 Task: Format the spreadsheet to highlight values less than 5 in black and values less than 10 in light green. Change the font to 'Caladea' and increase the font size to 26.
Action: Mouse moved to (24, 123)
Screenshot: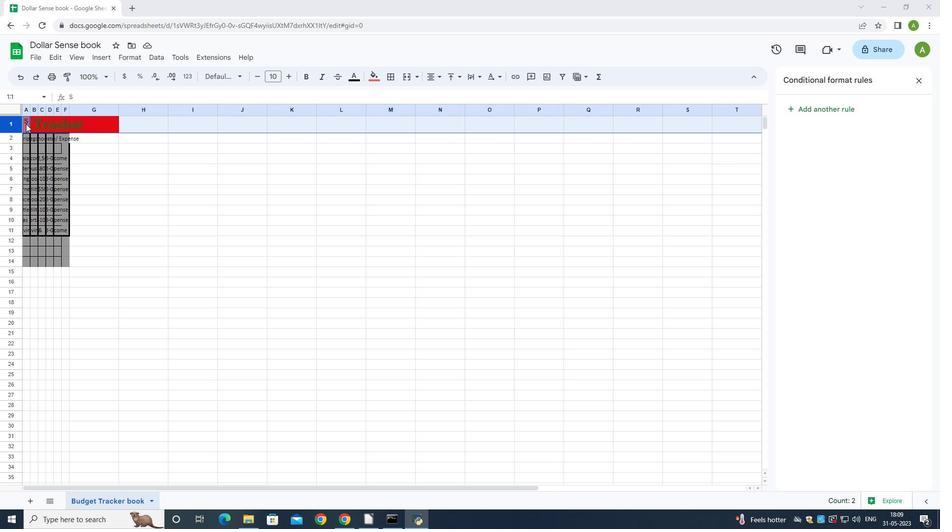 
Action: Mouse pressed left at (24, 123)
Screenshot: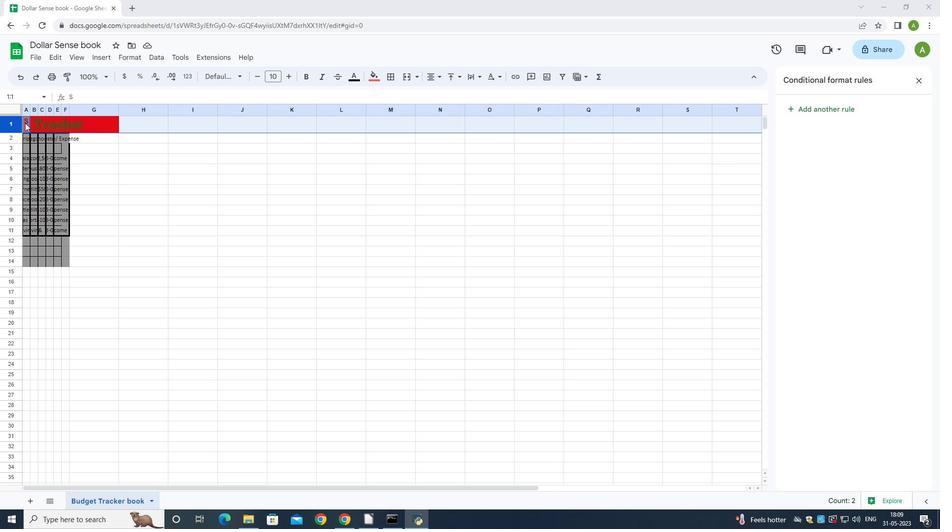
Action: Mouse moved to (25, 125)
Screenshot: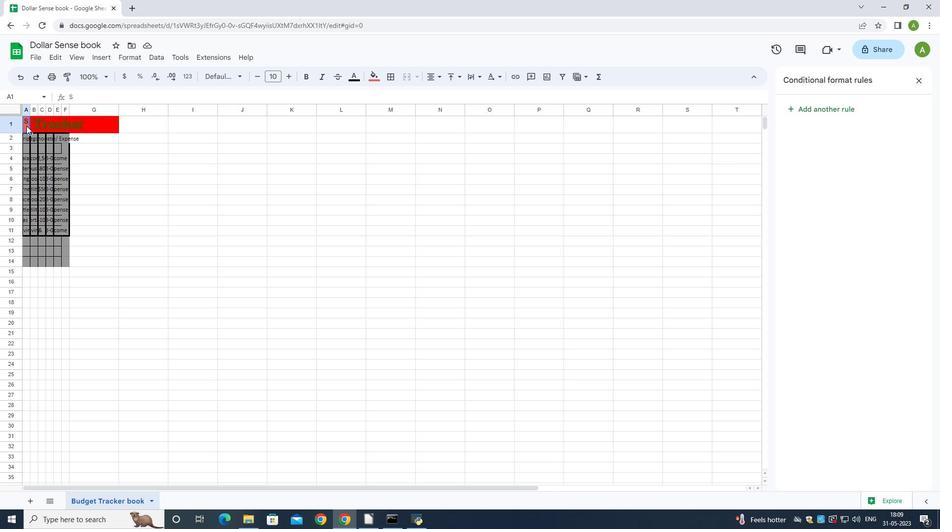 
Action: Mouse pressed left at (25, 125)
Screenshot: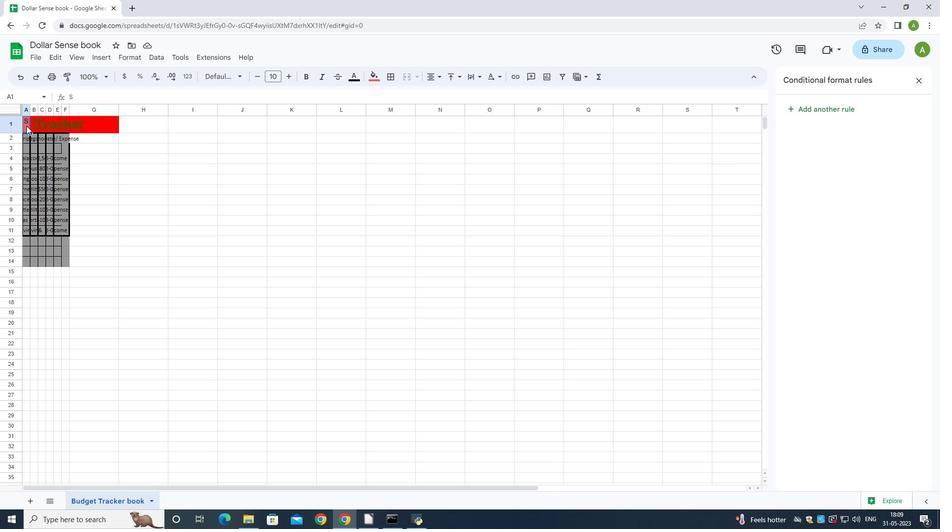 
Action: Mouse moved to (242, 79)
Screenshot: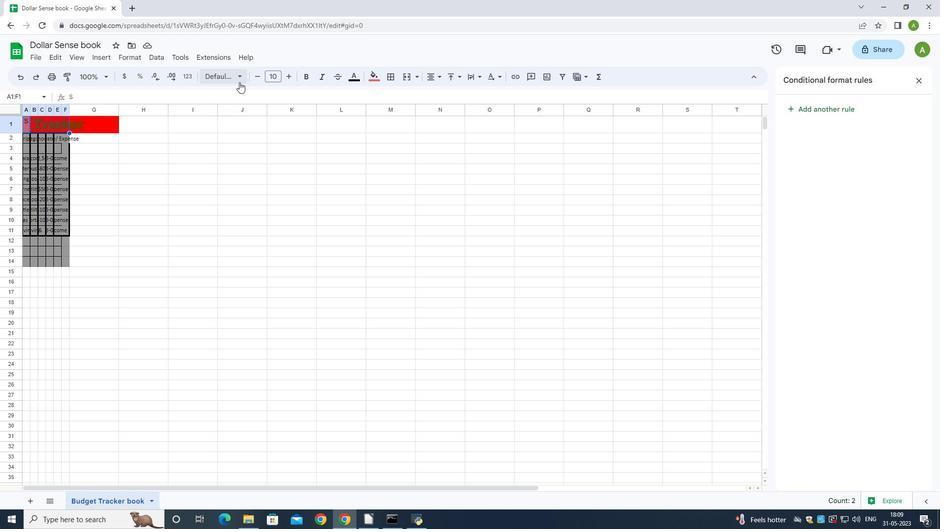 
Action: Mouse pressed left at (242, 79)
Screenshot: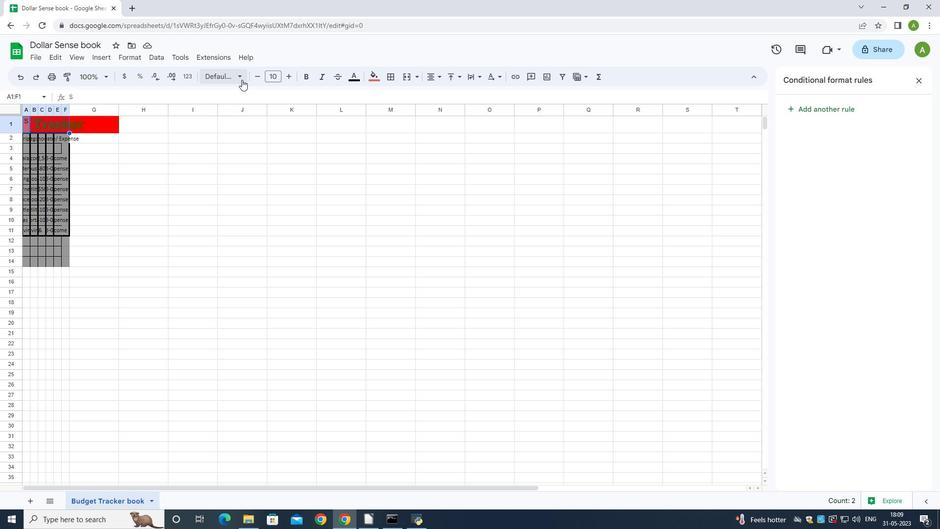 
Action: Mouse moved to (239, 451)
Screenshot: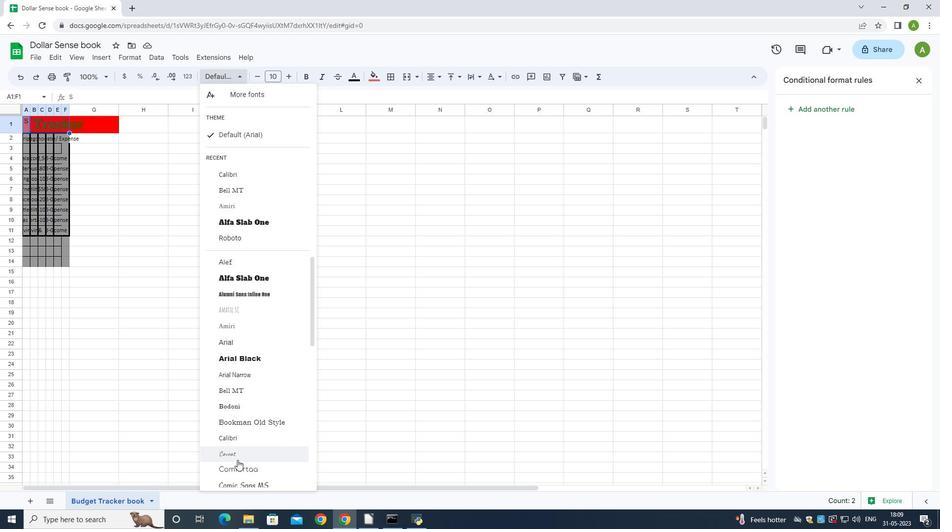 
Action: Mouse scrolled (239, 451) with delta (0, 0)
Screenshot: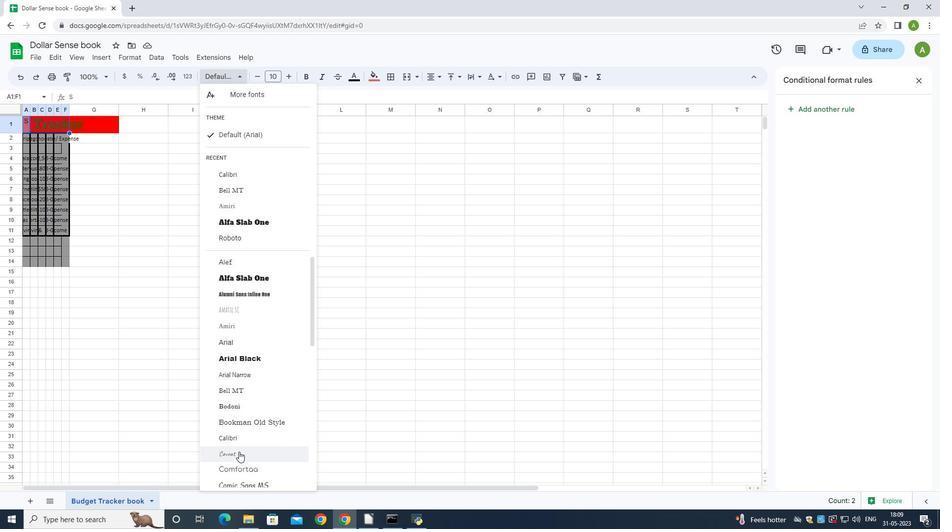
Action: Mouse moved to (238, 446)
Screenshot: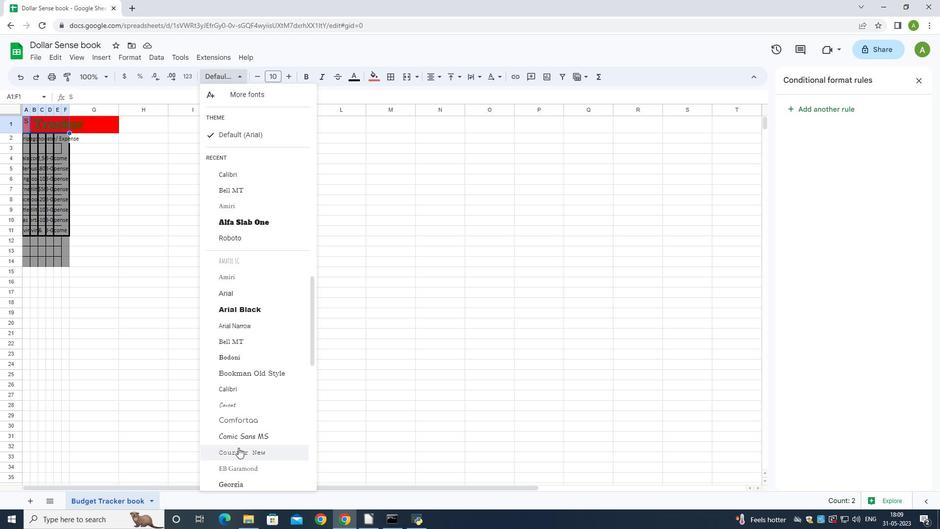 
Action: Mouse scrolled (238, 446) with delta (0, 0)
Screenshot: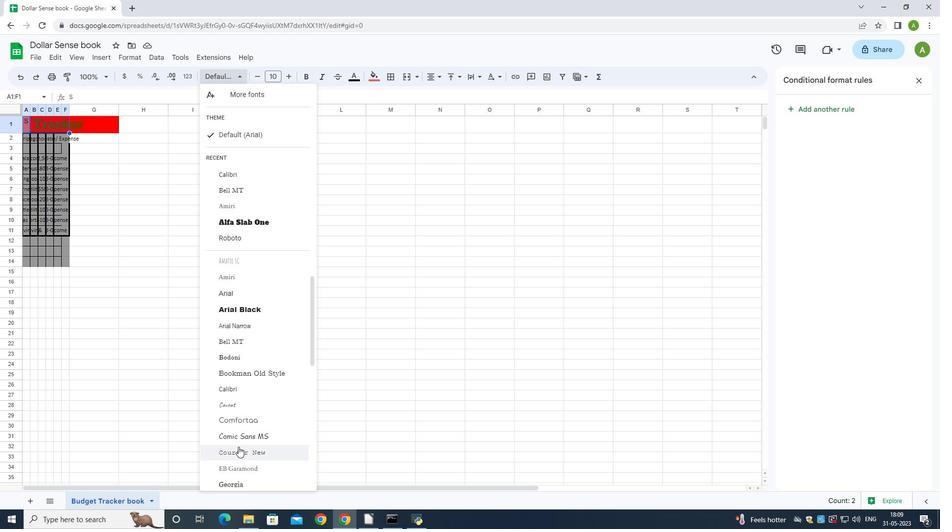 
Action: Mouse moved to (238, 446)
Screenshot: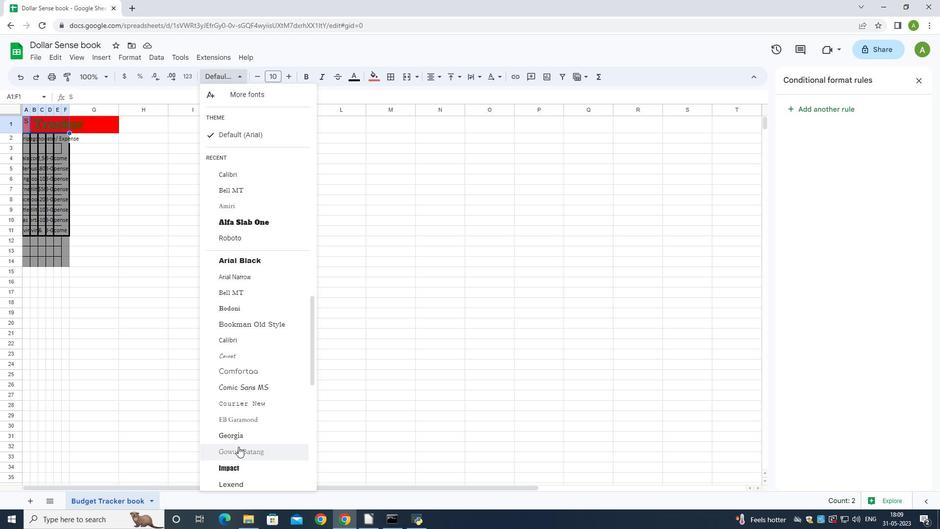 
Action: Mouse scrolled (238, 447) with delta (0, 0)
Screenshot: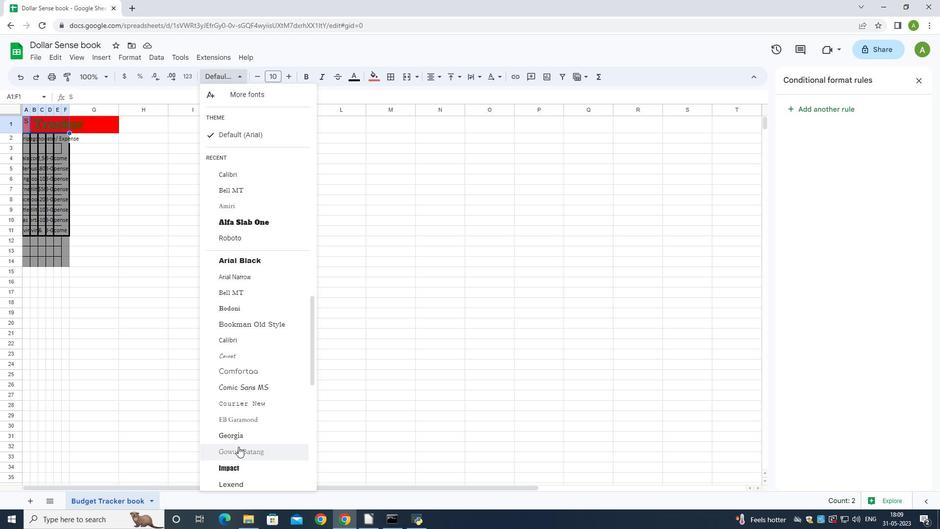
Action: Mouse scrolled (238, 447) with delta (0, 0)
Screenshot: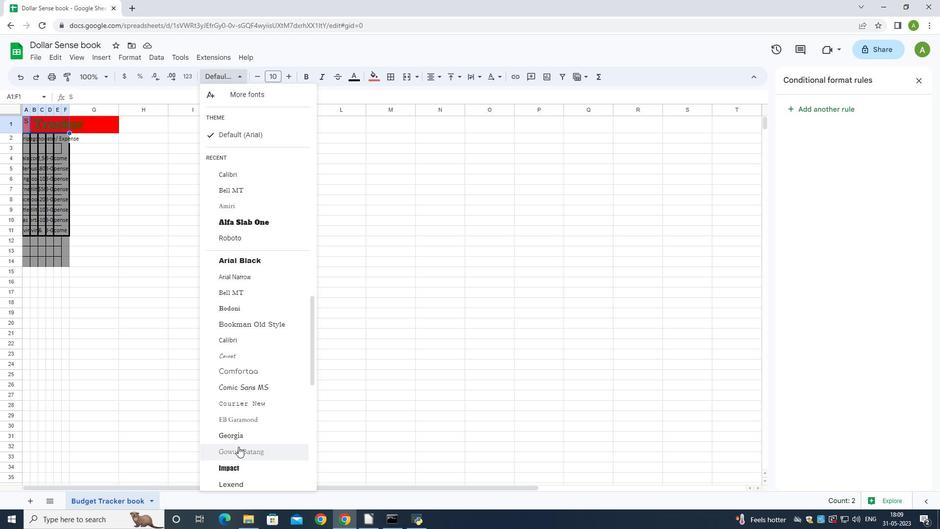 
Action: Mouse moved to (242, 429)
Screenshot: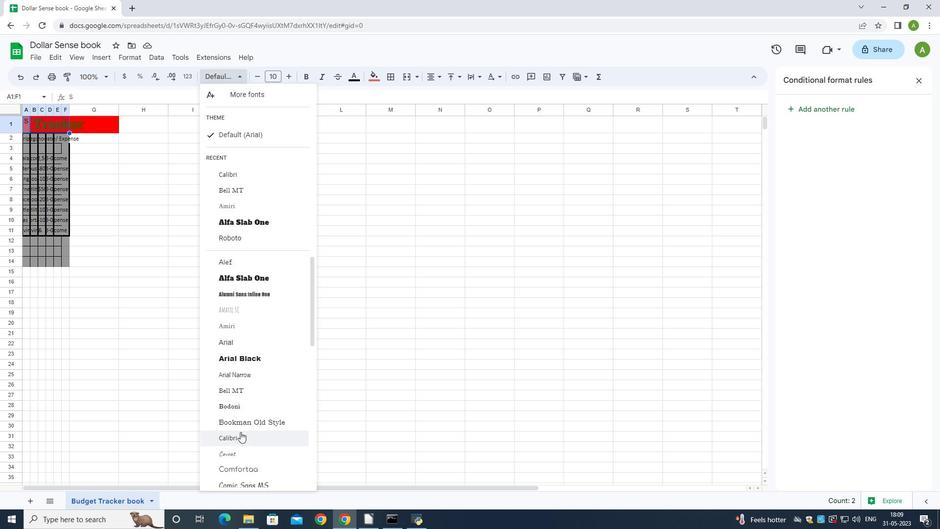 
Action: Mouse scrolled (242, 429) with delta (0, 0)
Screenshot: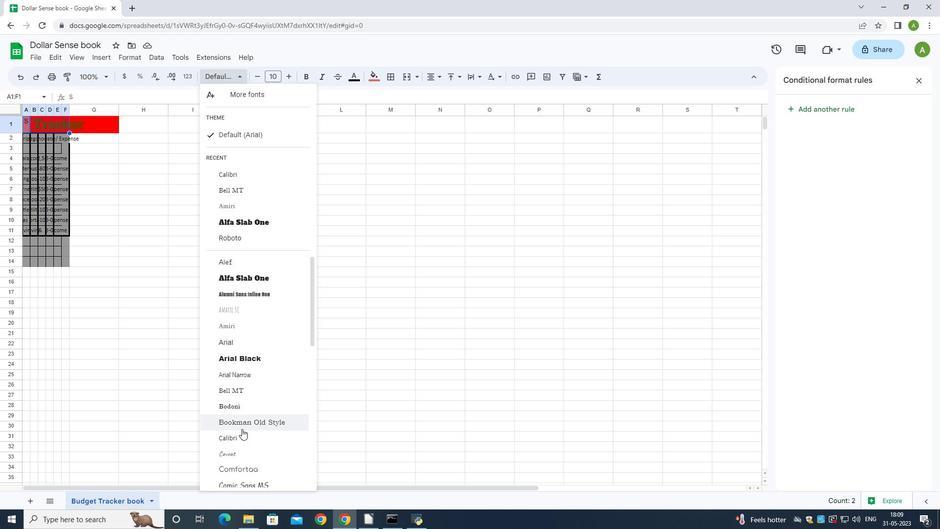 
Action: Mouse scrolled (242, 429) with delta (0, 0)
Screenshot: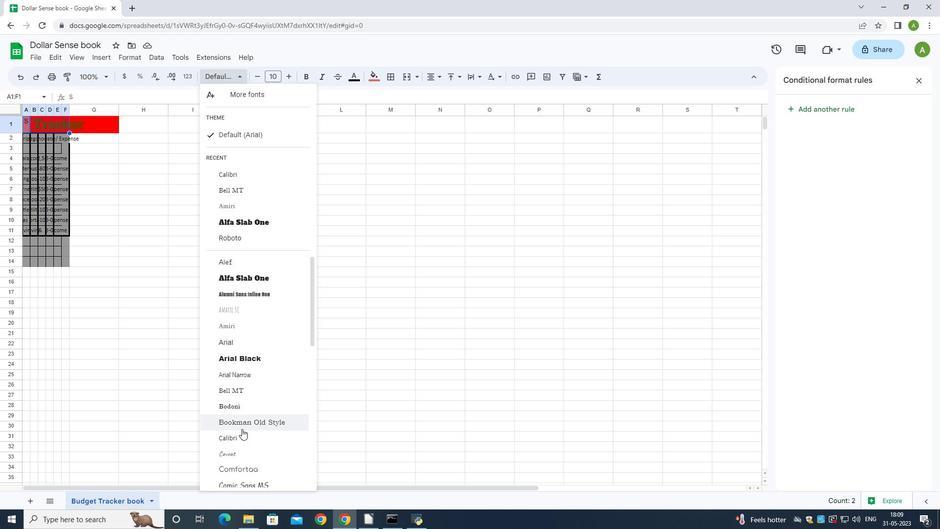 
Action: Mouse scrolled (242, 429) with delta (0, 0)
Screenshot: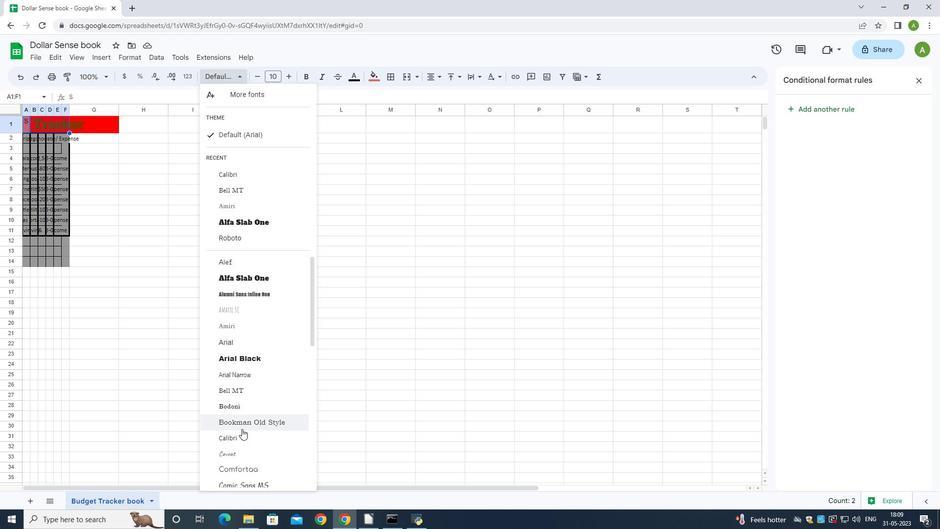 
Action: Mouse scrolled (242, 429) with delta (0, 0)
Screenshot: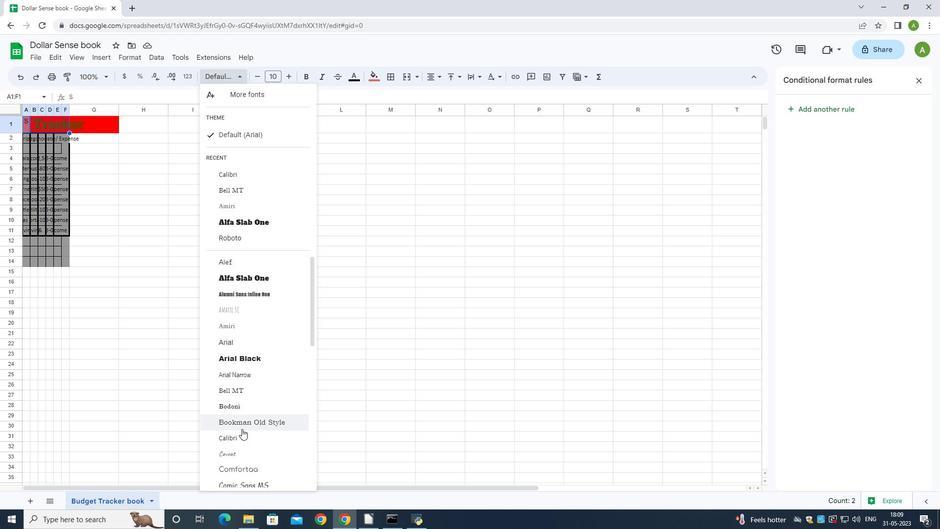 
Action: Mouse moved to (244, 401)
Screenshot: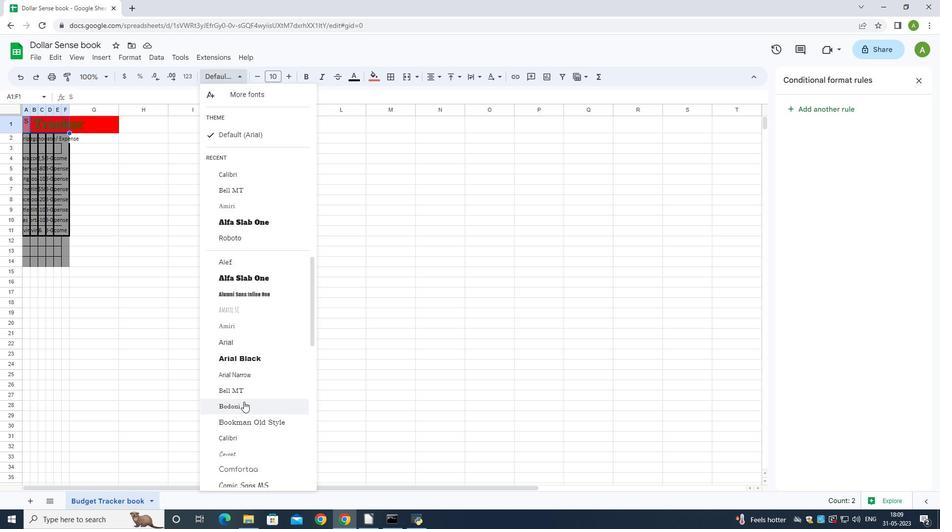 
Action: Mouse scrolled (244, 401) with delta (0, 0)
Screenshot: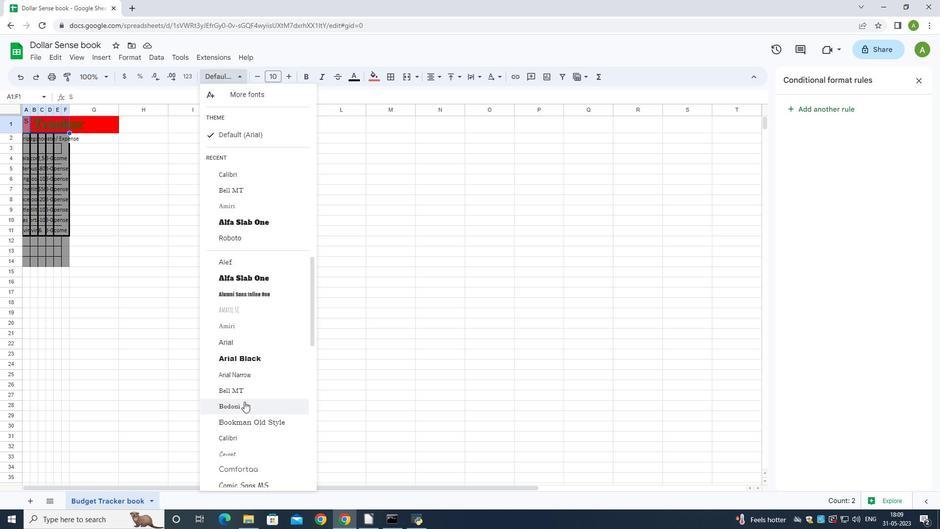 
Action: Mouse moved to (244, 401)
Screenshot: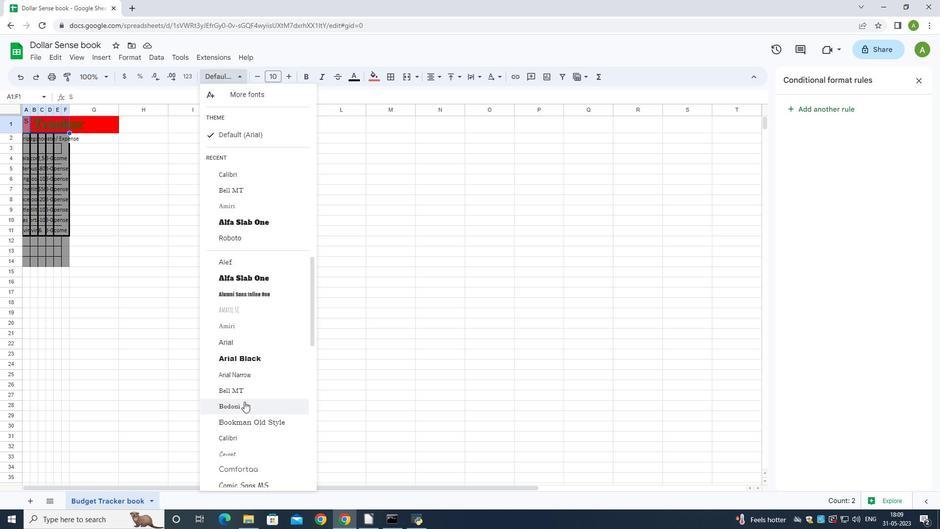 
Action: Mouse scrolled (244, 401) with delta (0, 0)
Screenshot: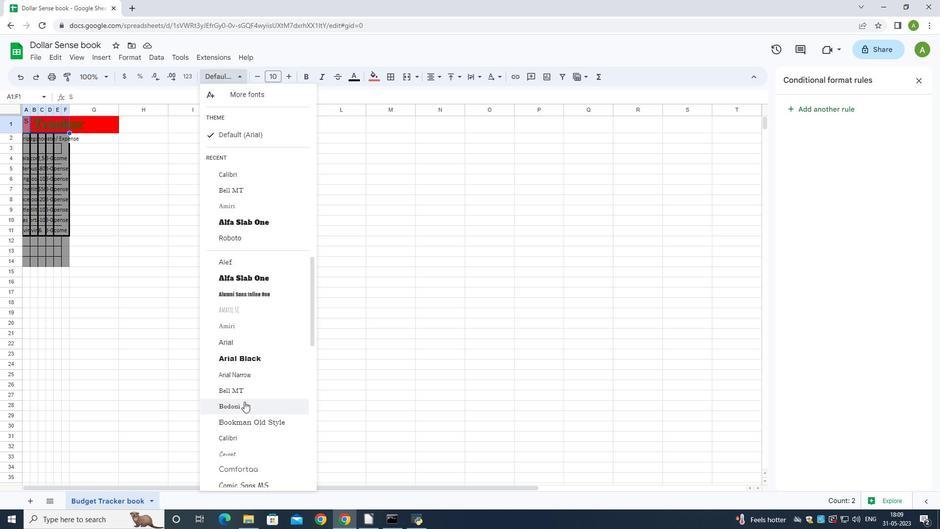 
Action: Mouse moved to (245, 401)
Screenshot: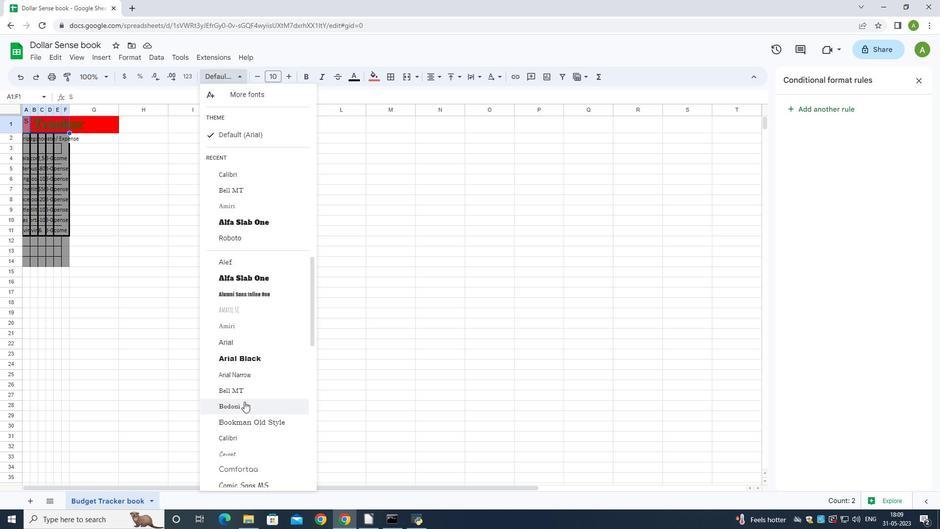 
Action: Mouse scrolled (245, 401) with delta (0, 0)
Screenshot: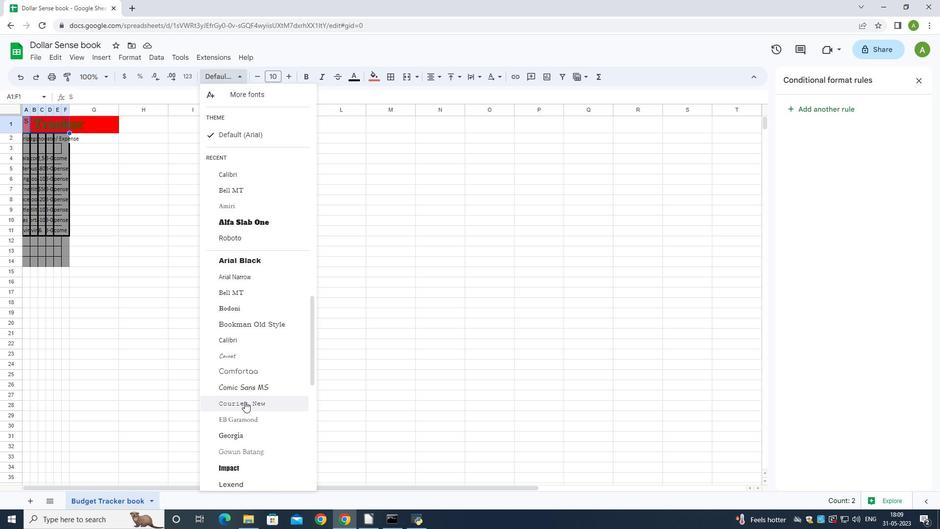 
Action: Mouse scrolled (245, 401) with delta (0, 0)
Screenshot: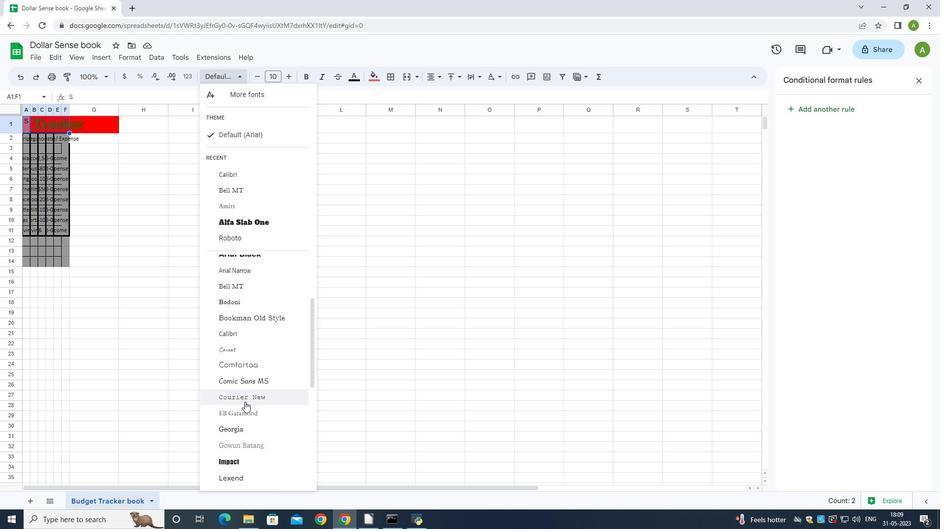 
Action: Mouse scrolled (245, 402) with delta (0, 0)
Screenshot: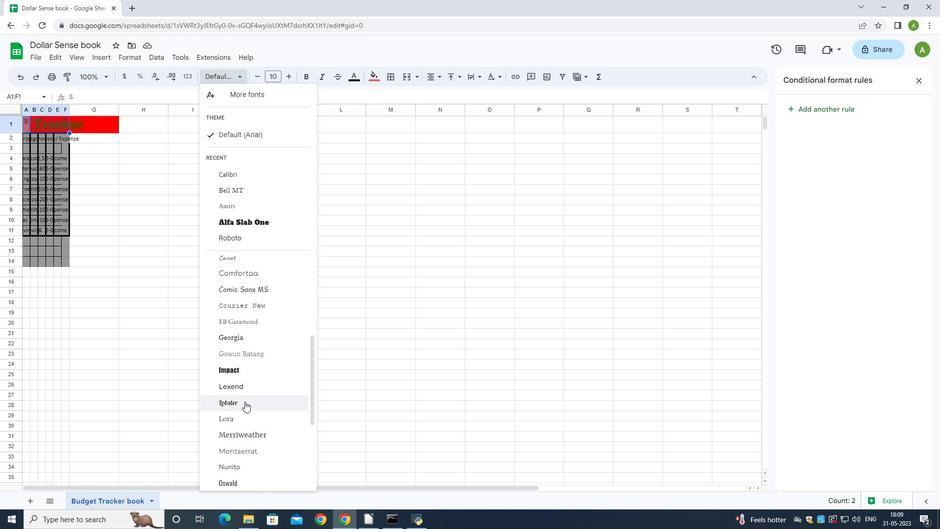 
Action: Mouse scrolled (245, 402) with delta (0, 0)
Screenshot: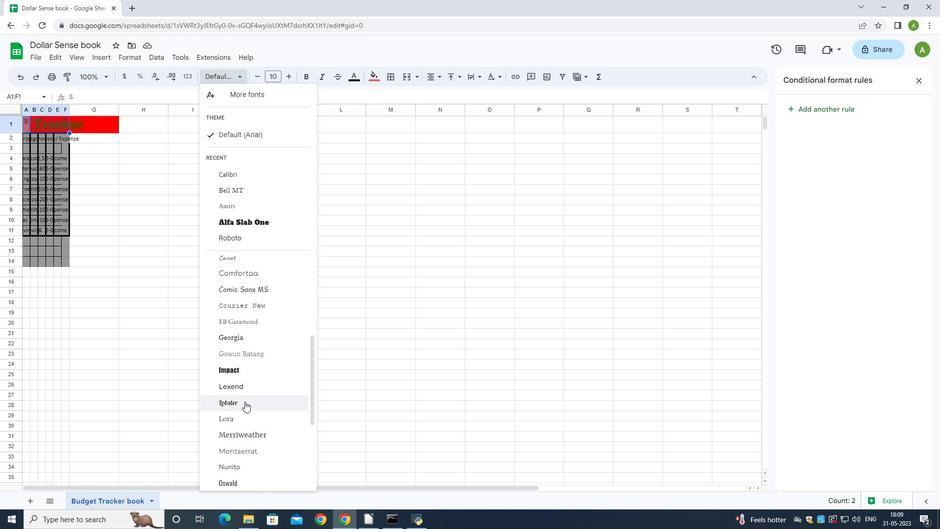 
Action: Mouse scrolled (245, 402) with delta (0, 0)
Screenshot: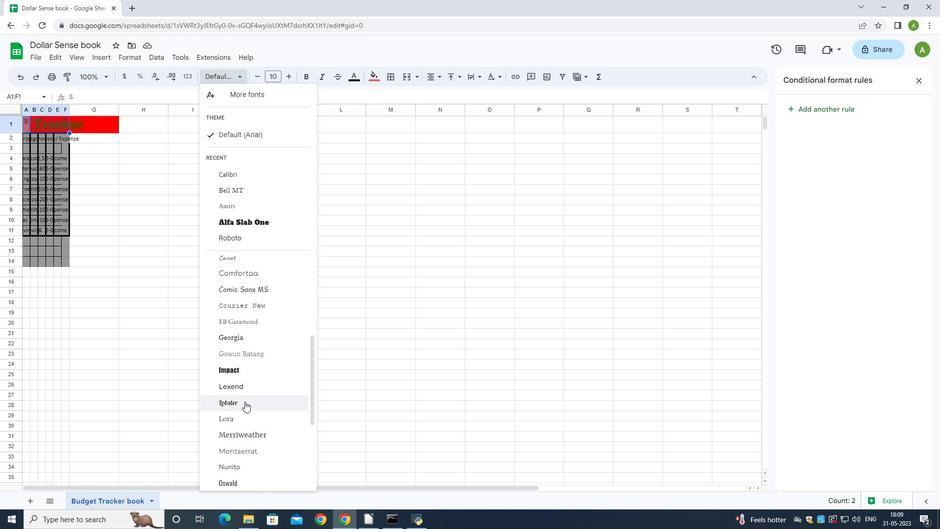 
Action: Mouse scrolled (245, 402) with delta (0, 0)
Screenshot: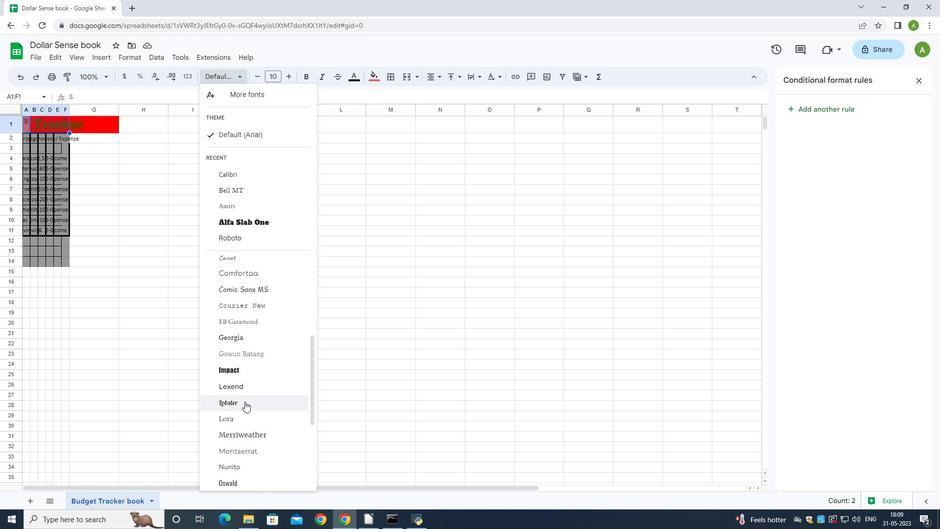
Action: Mouse scrolled (245, 402) with delta (0, 0)
Screenshot: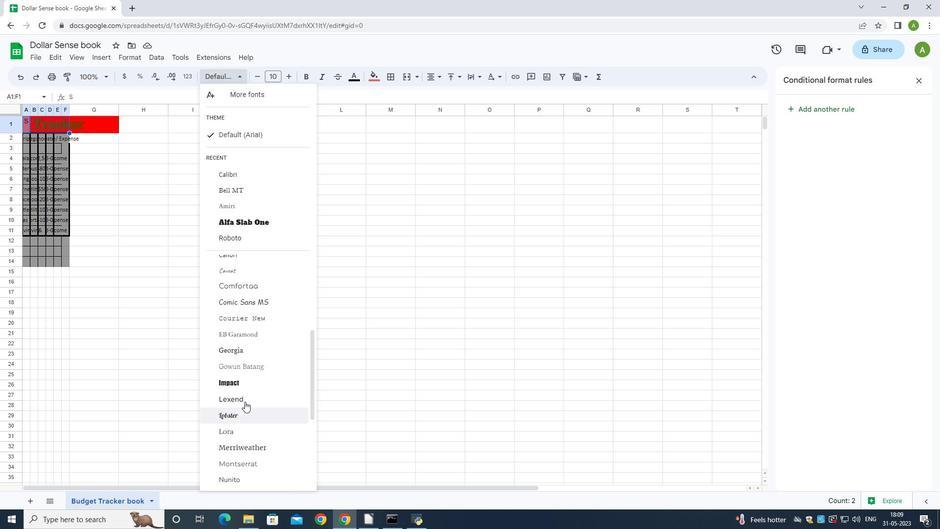 
Action: Mouse scrolled (245, 401) with delta (0, 0)
Screenshot: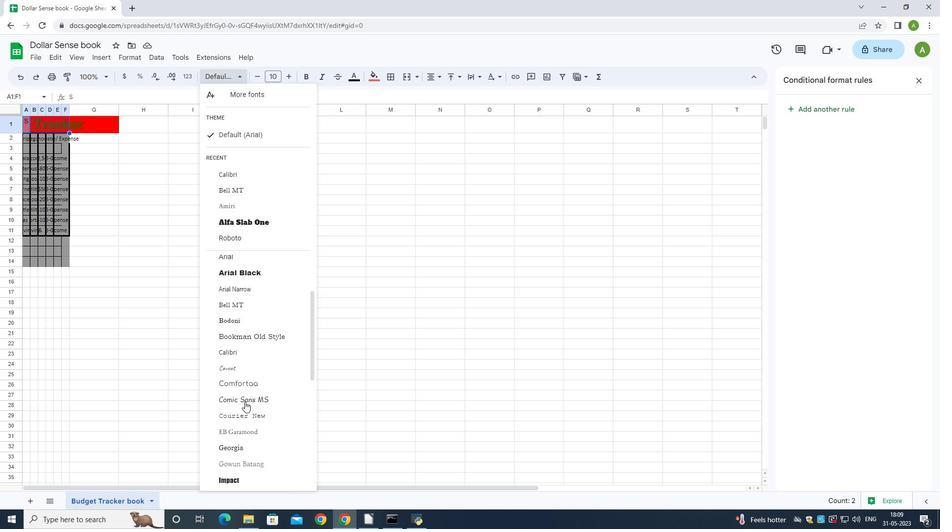 
Action: Mouse scrolled (245, 402) with delta (0, 0)
Screenshot: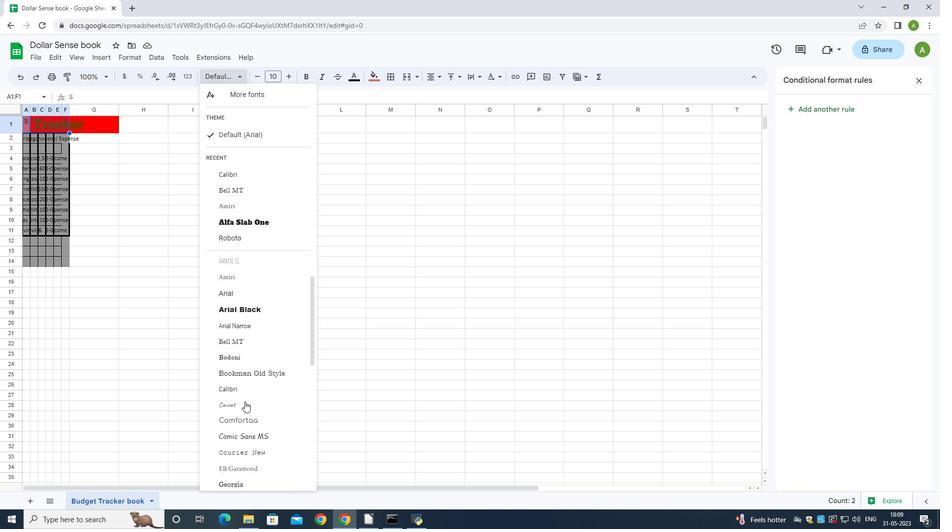 
Action: Mouse scrolled (245, 402) with delta (0, 0)
Screenshot: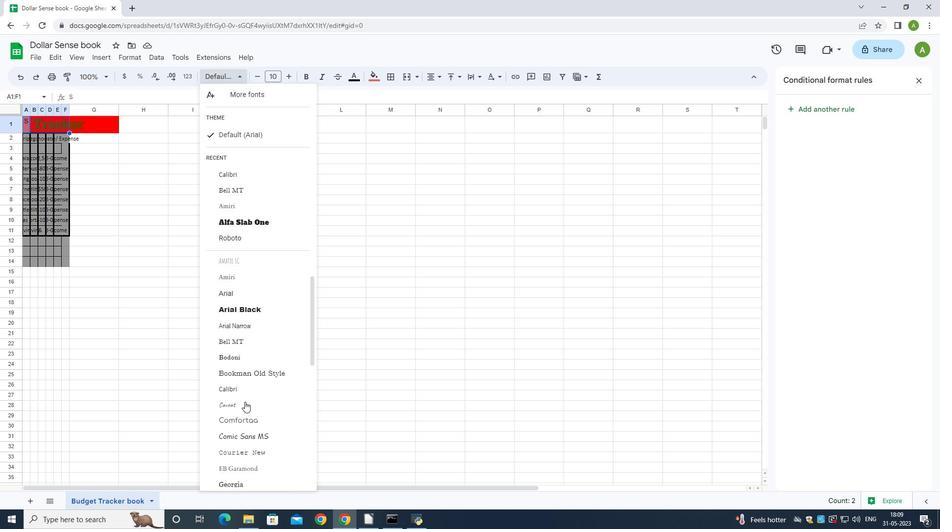 
Action: Mouse scrolled (245, 402) with delta (0, 0)
Screenshot: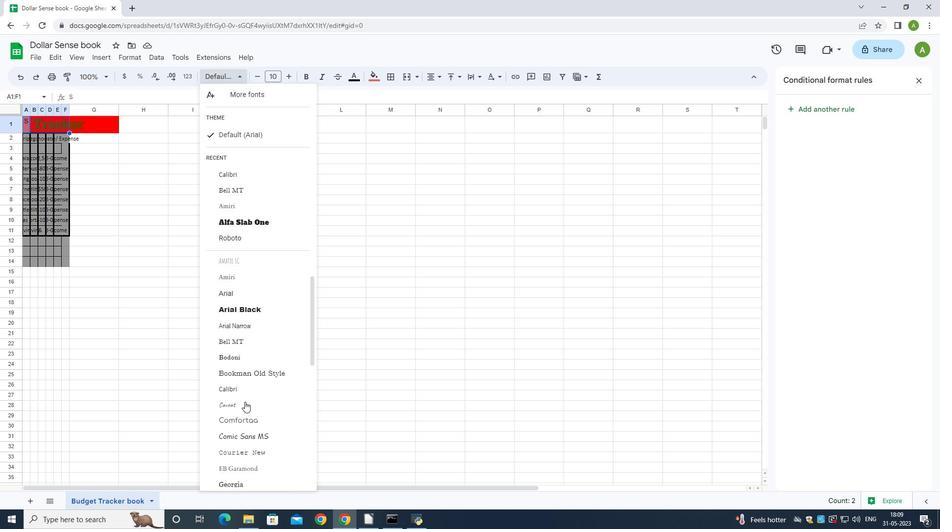 
Action: Mouse scrolled (245, 402) with delta (0, 0)
Screenshot: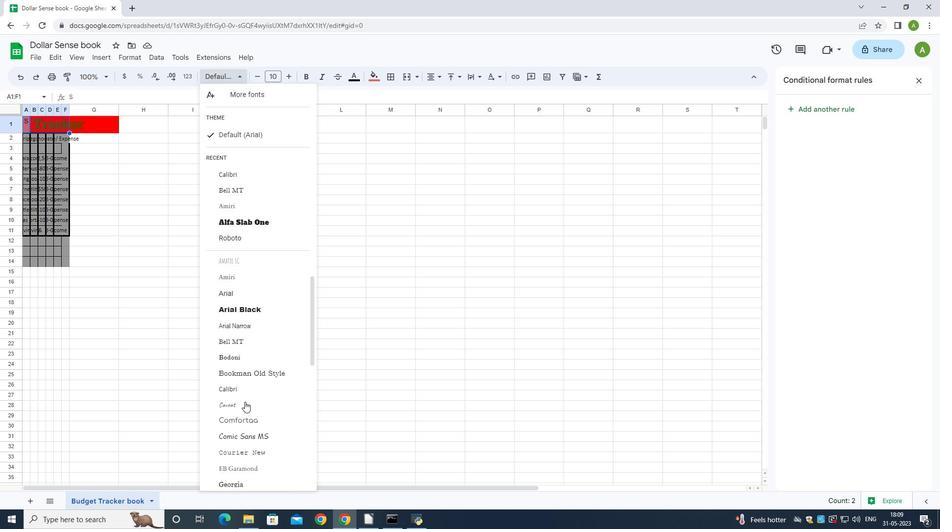 
Action: Mouse scrolled (245, 402) with delta (0, 0)
Screenshot: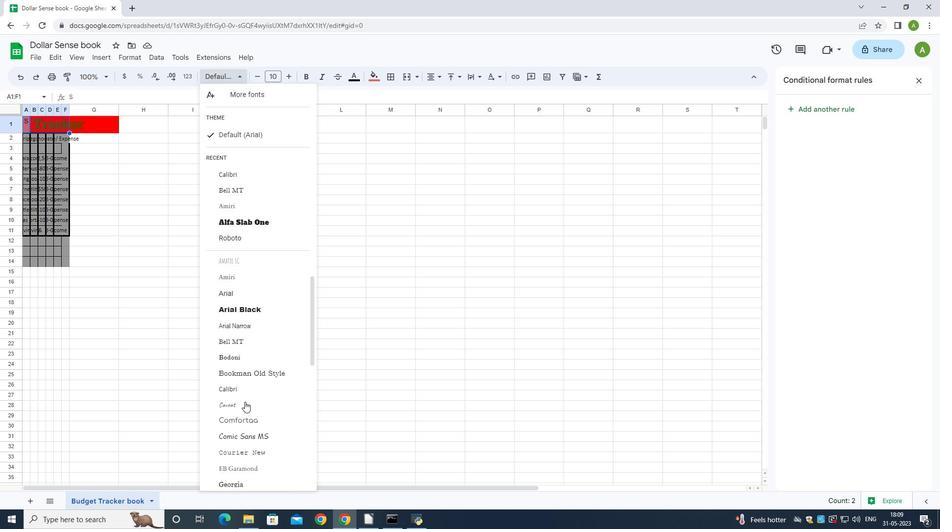 
Action: Mouse scrolled (245, 402) with delta (0, 0)
Screenshot: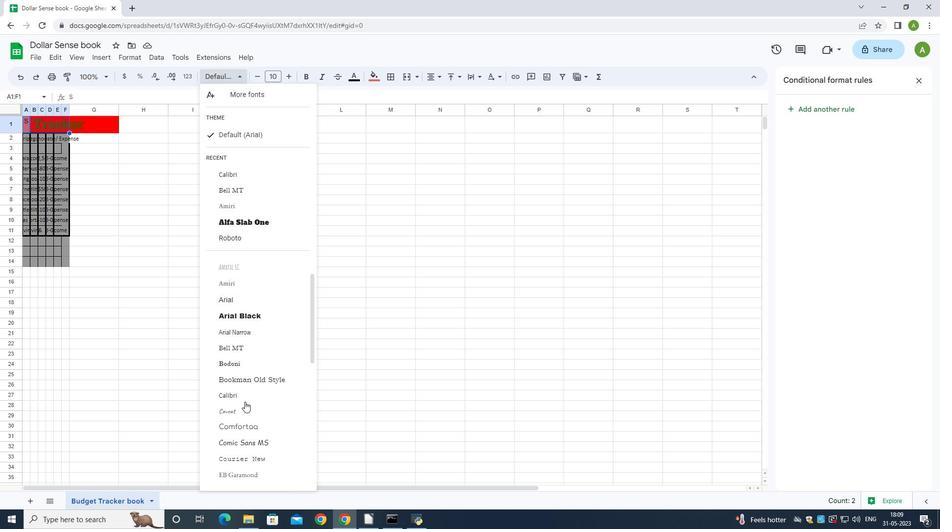 
Action: Mouse scrolled (245, 402) with delta (0, 0)
Screenshot: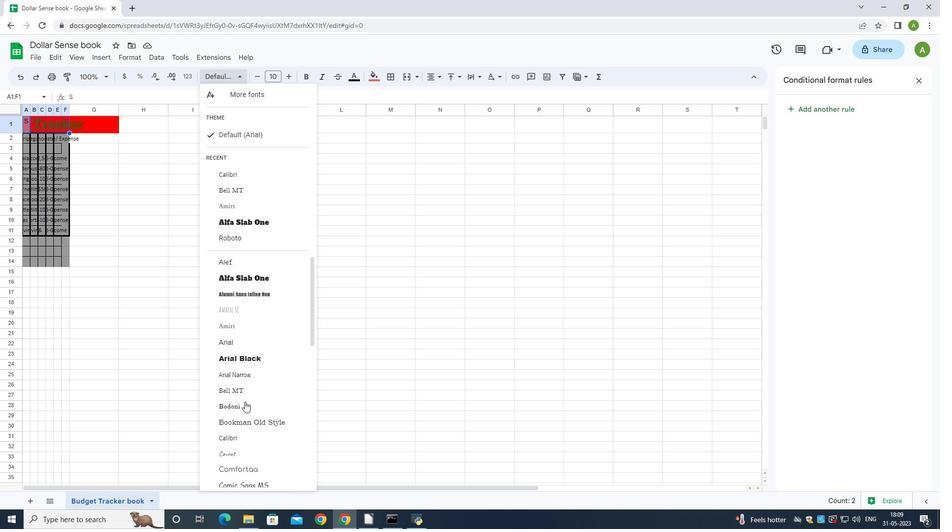 
Action: Mouse scrolled (245, 402) with delta (0, 0)
Screenshot: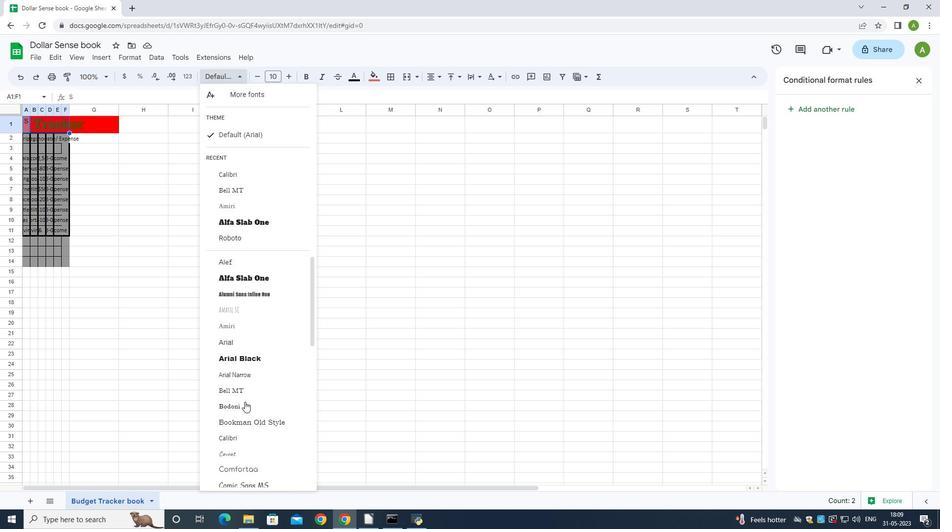 
Action: Mouse scrolled (245, 402) with delta (0, 0)
Screenshot: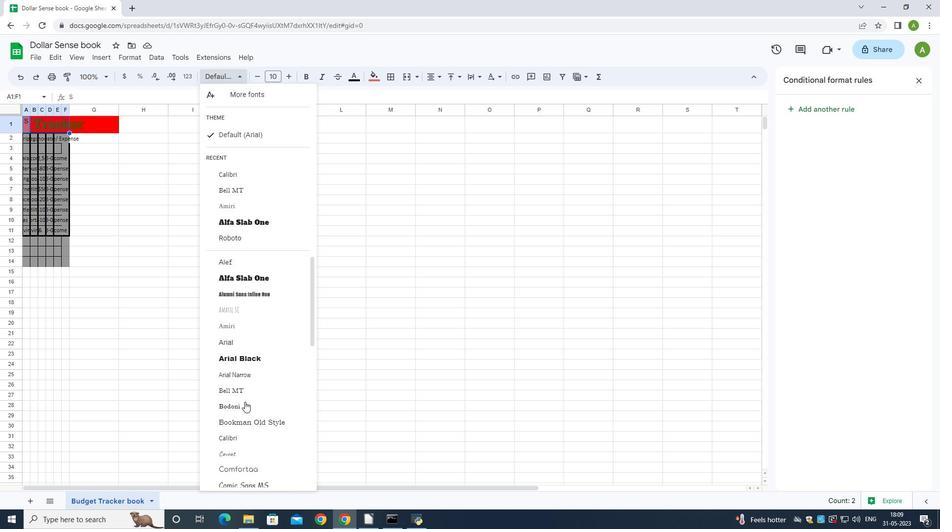 
Action: Mouse scrolled (245, 402) with delta (0, 0)
Screenshot: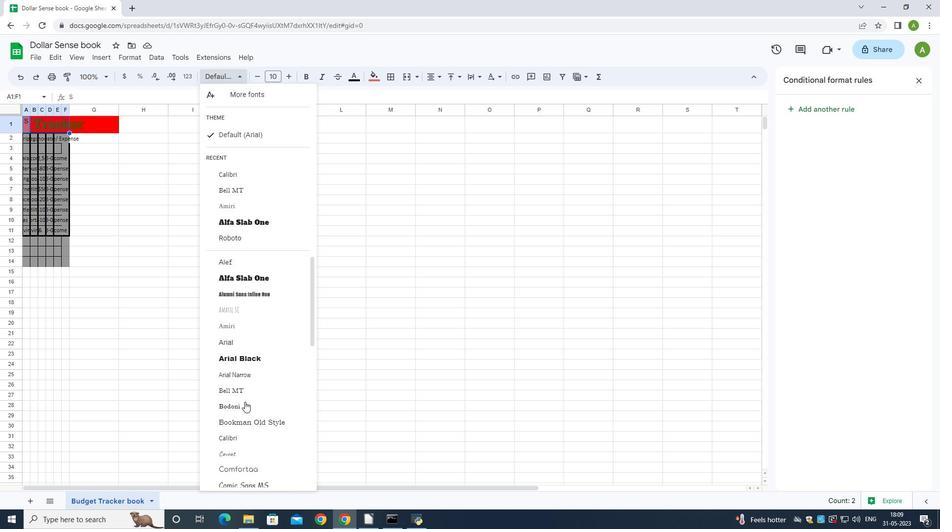 
Action: Mouse scrolled (245, 402) with delta (0, 0)
Screenshot: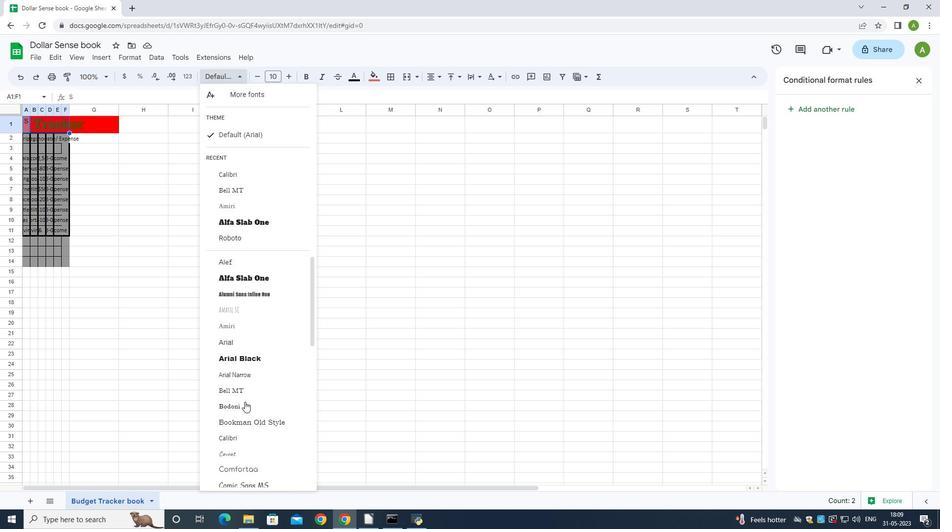 
Action: Mouse scrolled (245, 402) with delta (0, 0)
Screenshot: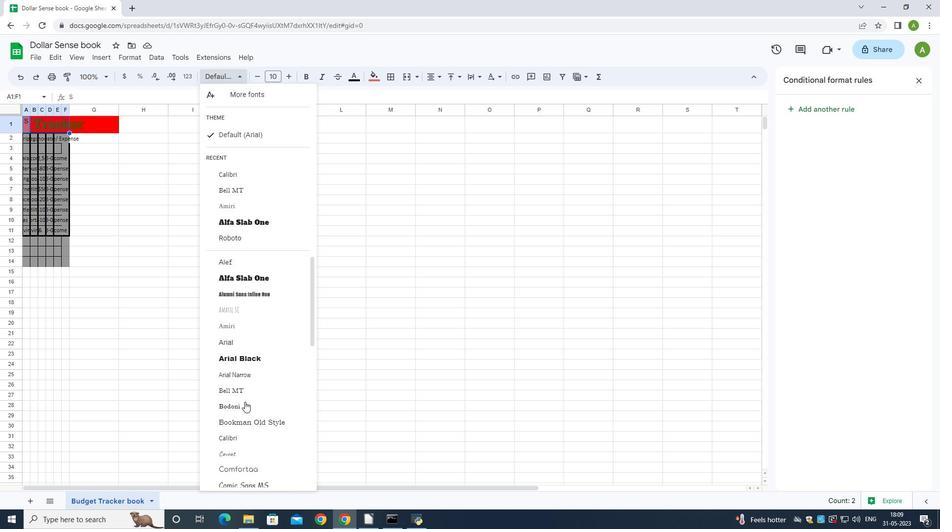 
Action: Mouse moved to (241, 93)
Screenshot: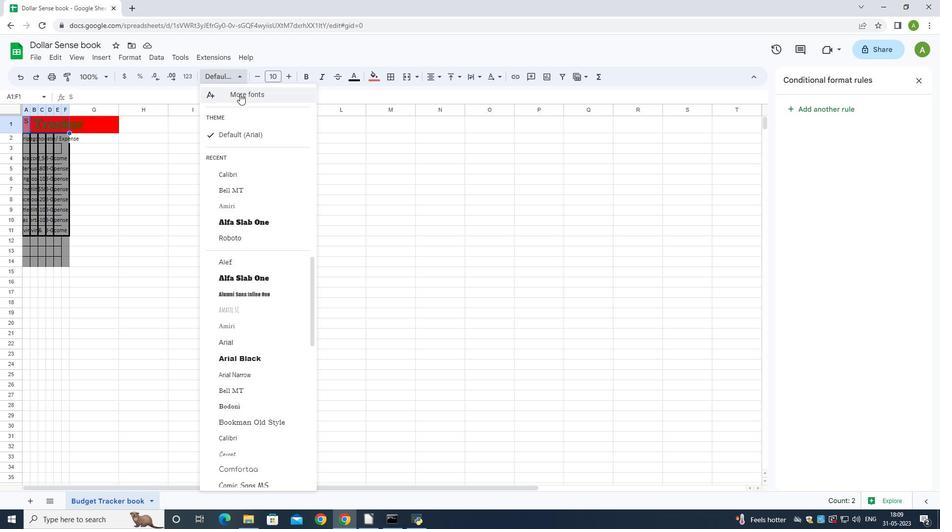 
Action: Mouse pressed left at (241, 93)
Screenshot: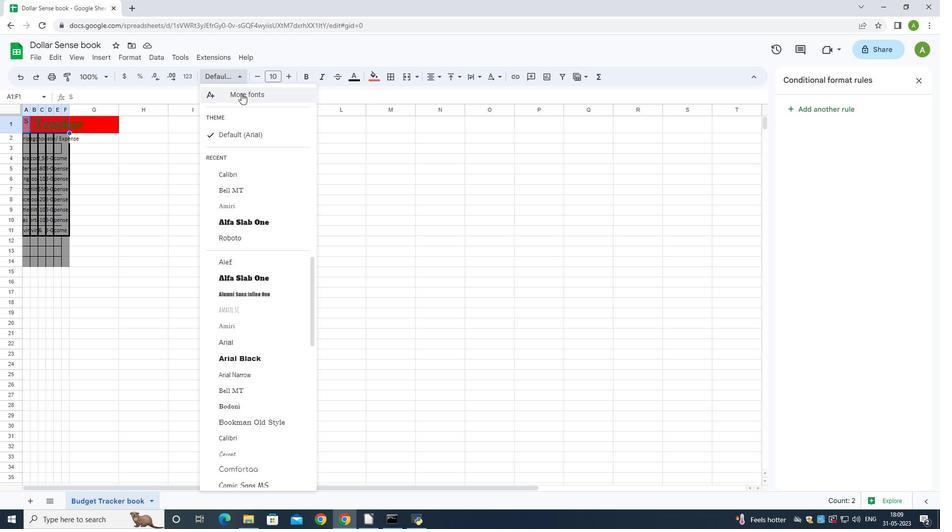 
Action: Mouse moved to (296, 158)
Screenshot: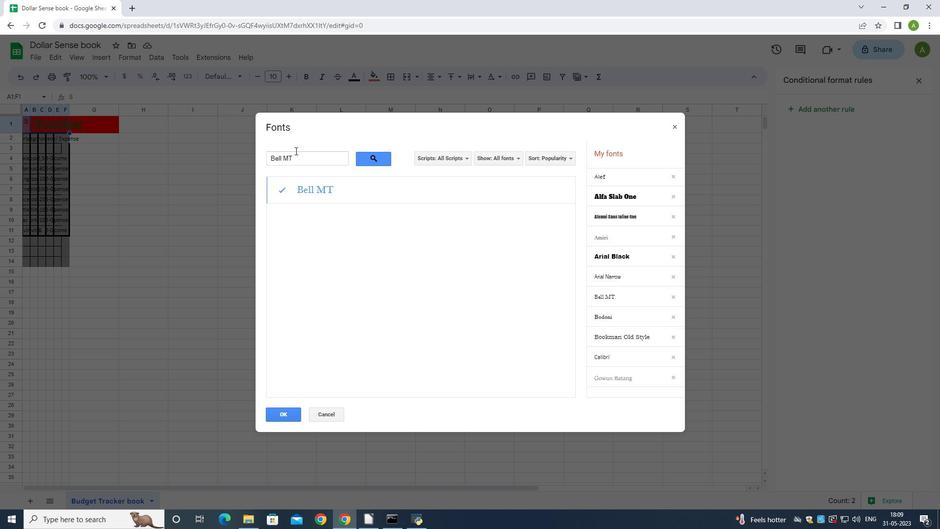 
Action: Mouse pressed left at (296, 158)
Screenshot: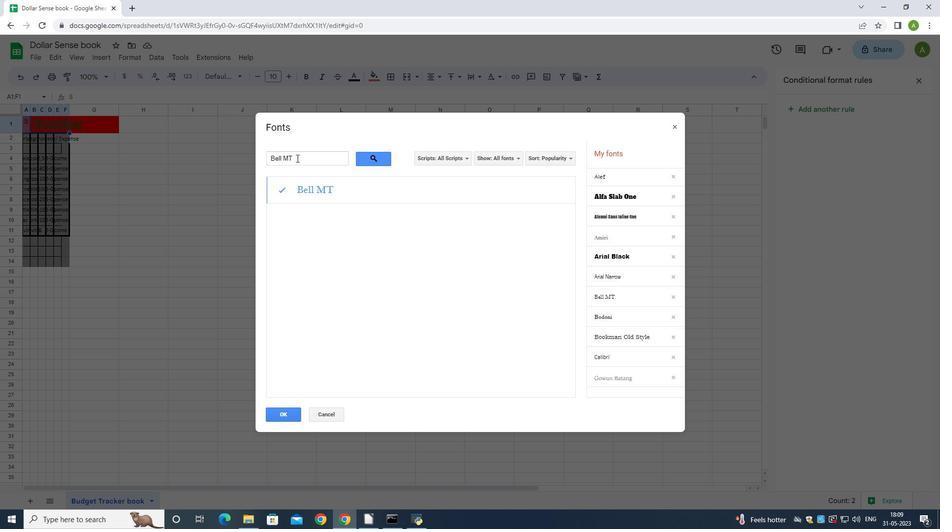 
Action: Mouse moved to (754, 117)
Screenshot: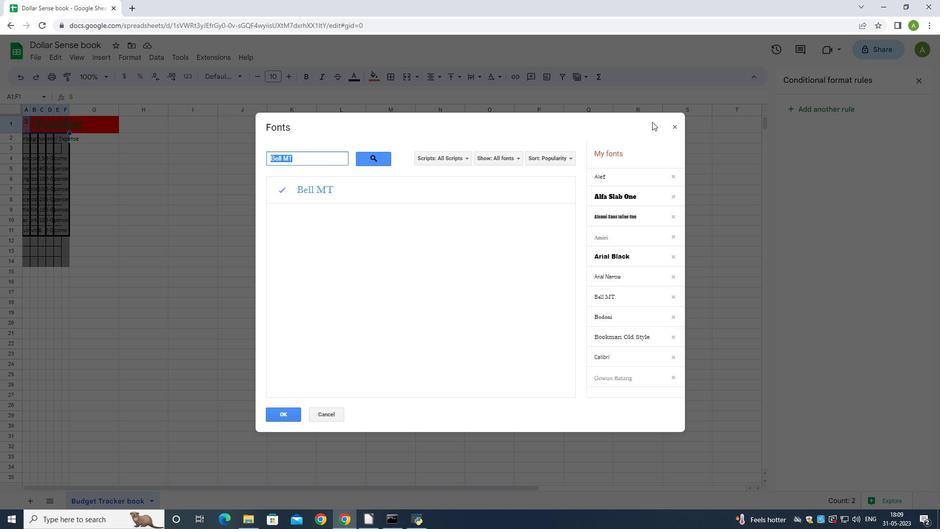 
Action: Key pressed caladea
Screenshot: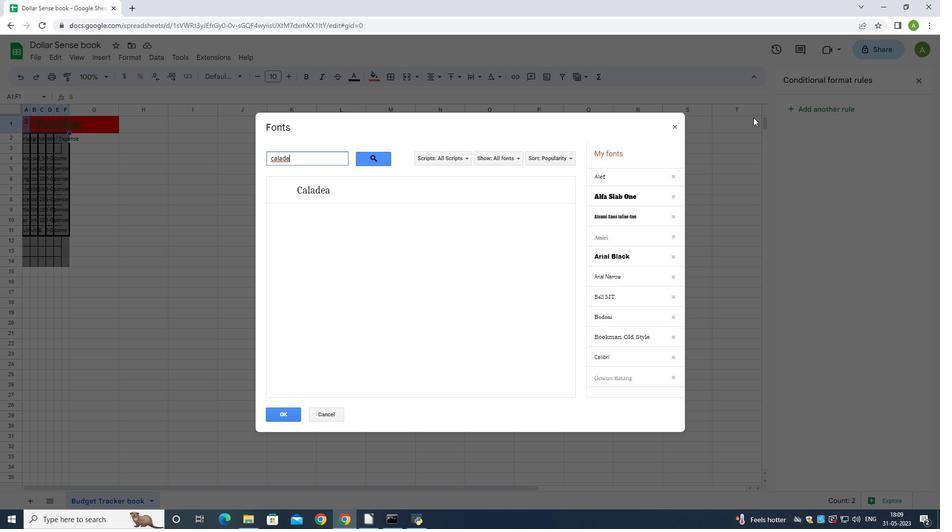 
Action: Mouse moved to (460, 194)
Screenshot: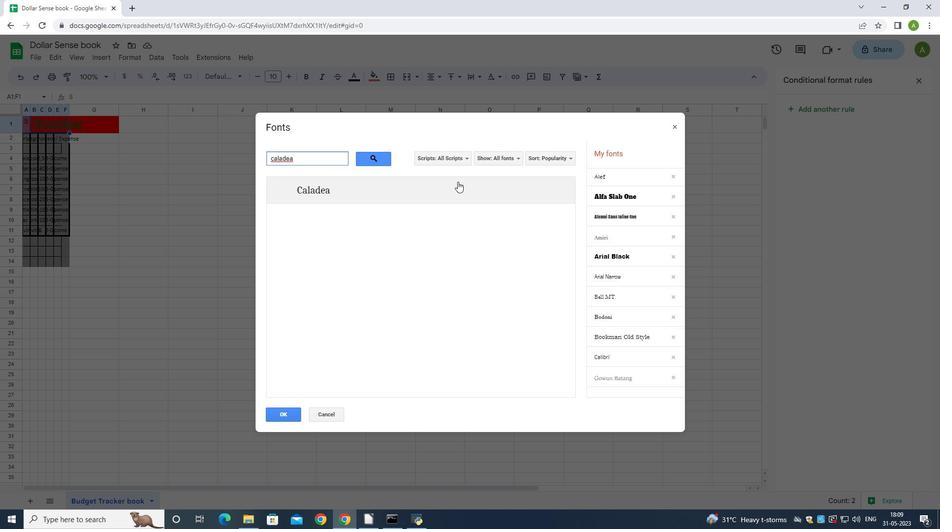 
Action: Mouse pressed left at (460, 194)
Screenshot: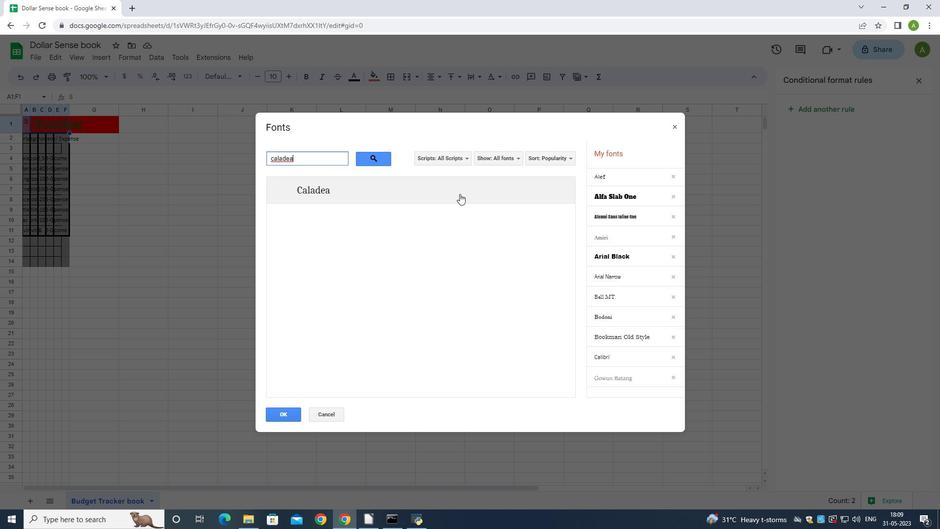 
Action: Mouse moved to (291, 410)
Screenshot: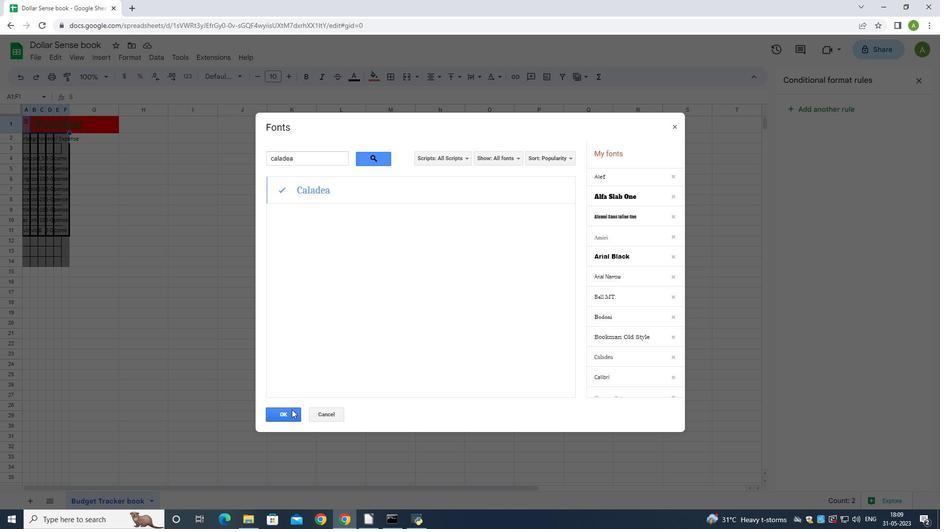 
Action: Mouse pressed left at (291, 410)
Screenshot: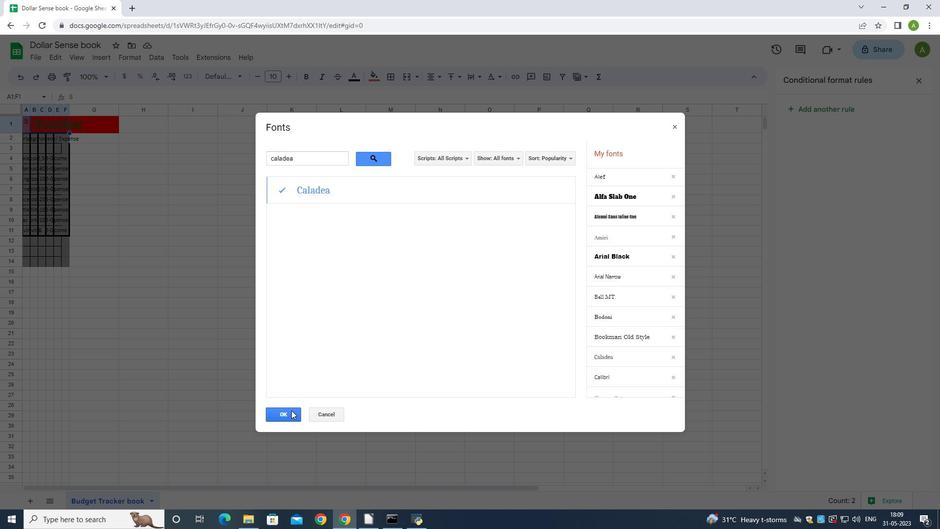 
Action: Mouse moved to (374, 75)
Screenshot: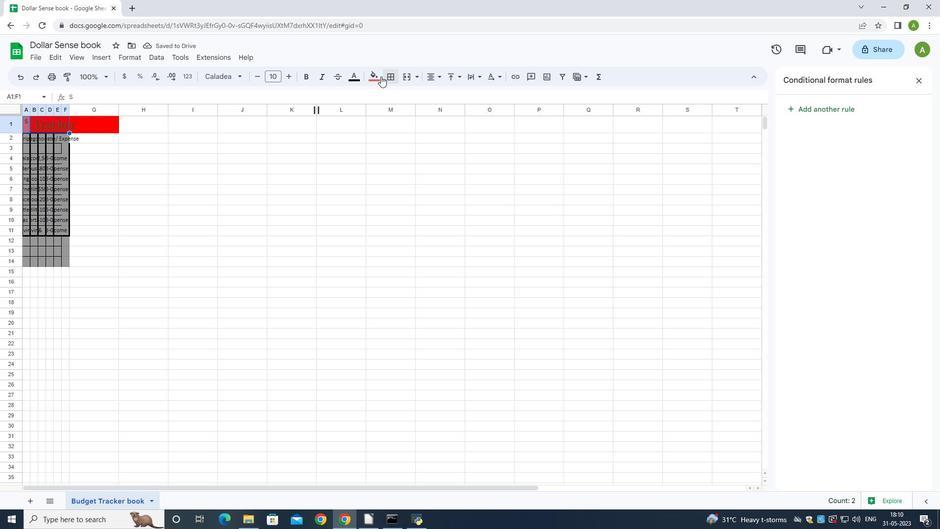 
Action: Mouse pressed left at (374, 75)
Screenshot: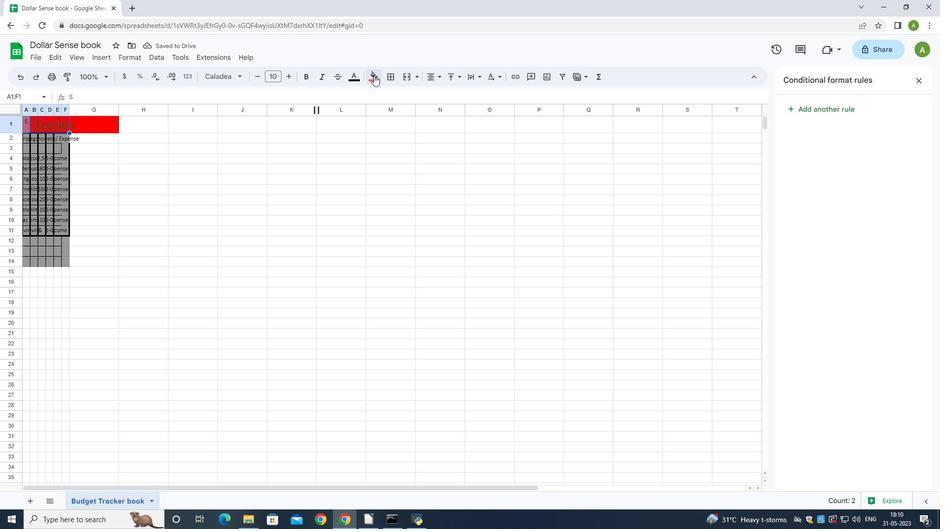 
Action: Mouse moved to (358, 77)
Screenshot: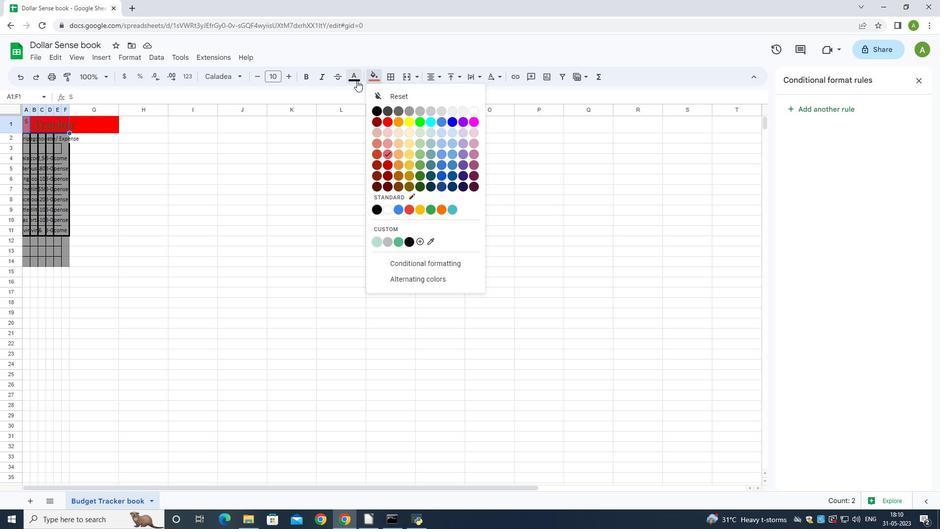 
Action: Mouse pressed left at (358, 77)
Screenshot: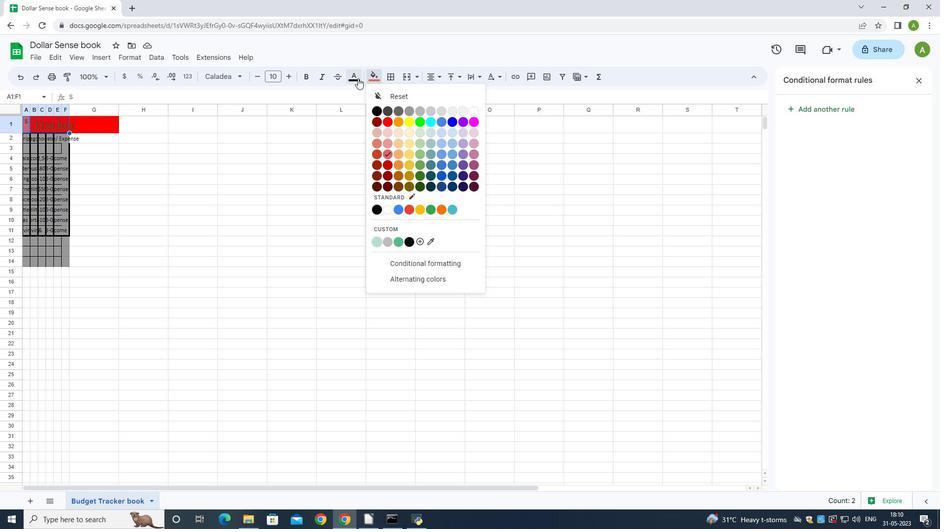 
Action: Mouse moved to (379, 175)
Screenshot: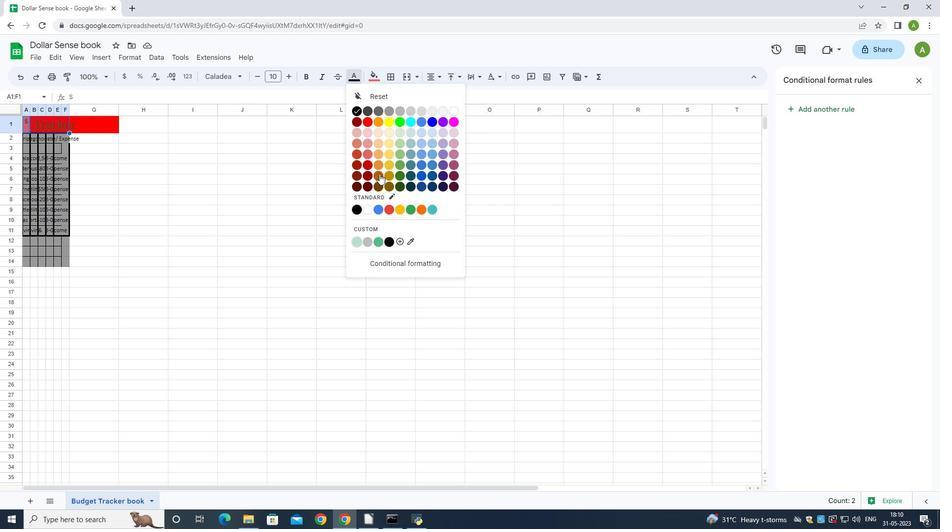
Action: Mouse pressed left at (379, 175)
Screenshot: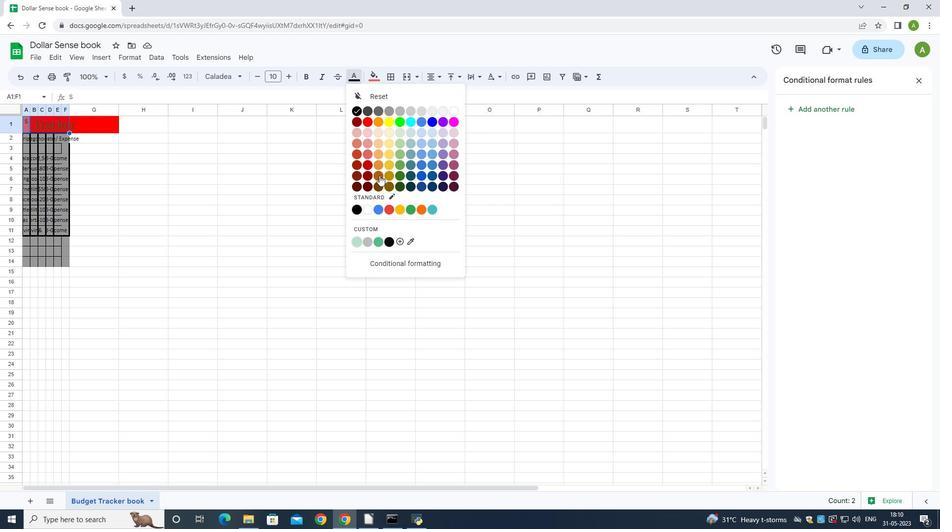 
Action: Mouse moved to (288, 74)
Screenshot: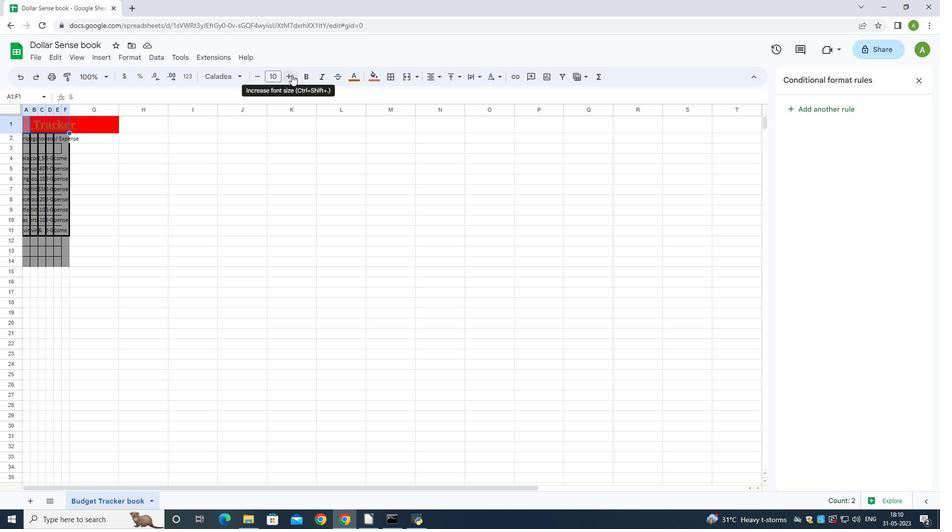 
Action: Mouse pressed left at (288, 74)
Screenshot: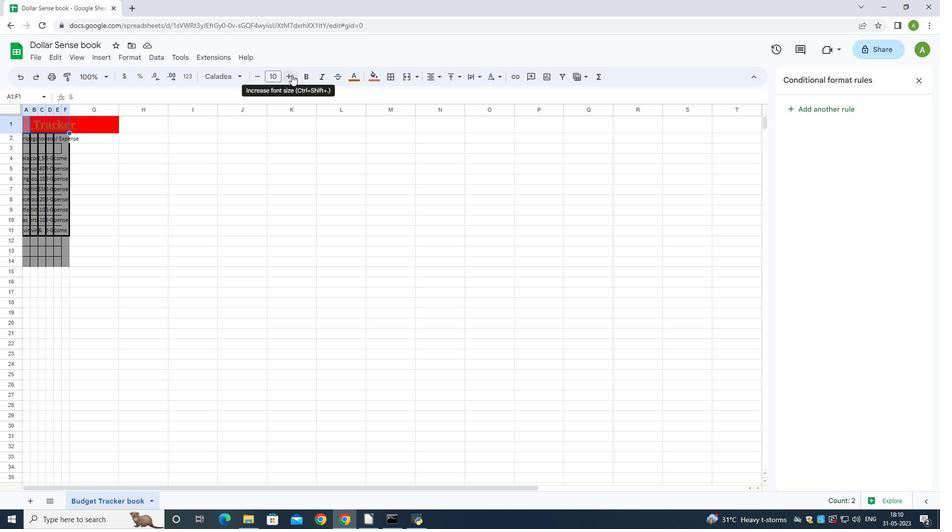 
Action: Mouse pressed left at (288, 74)
Screenshot: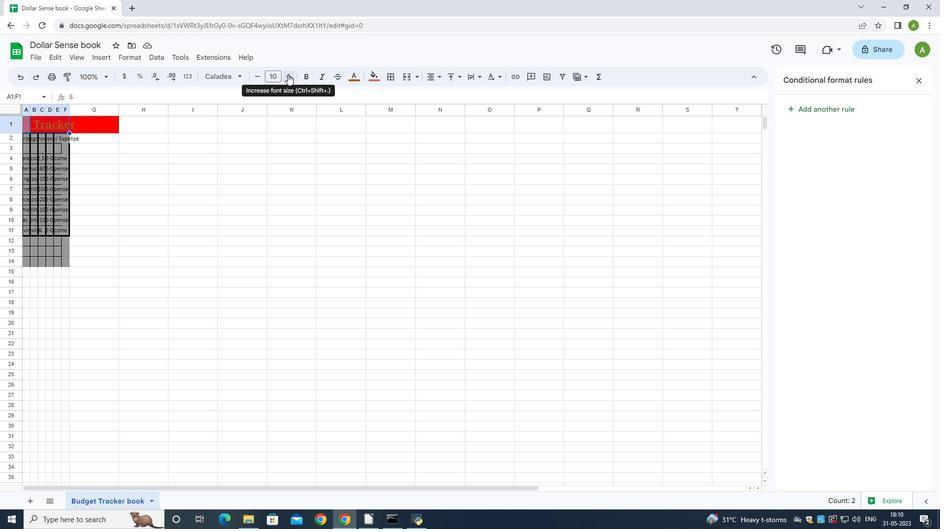 
Action: Mouse pressed left at (288, 74)
Screenshot: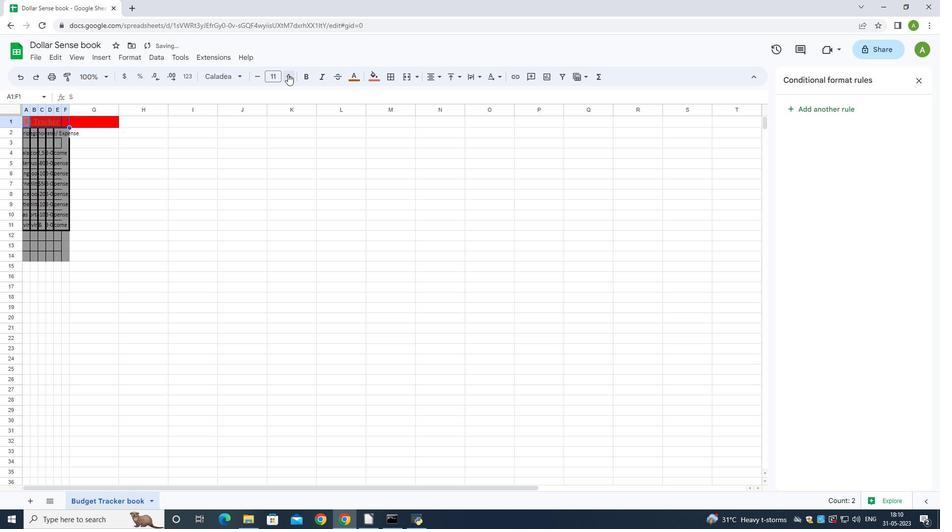 
Action: Mouse pressed left at (288, 74)
Screenshot: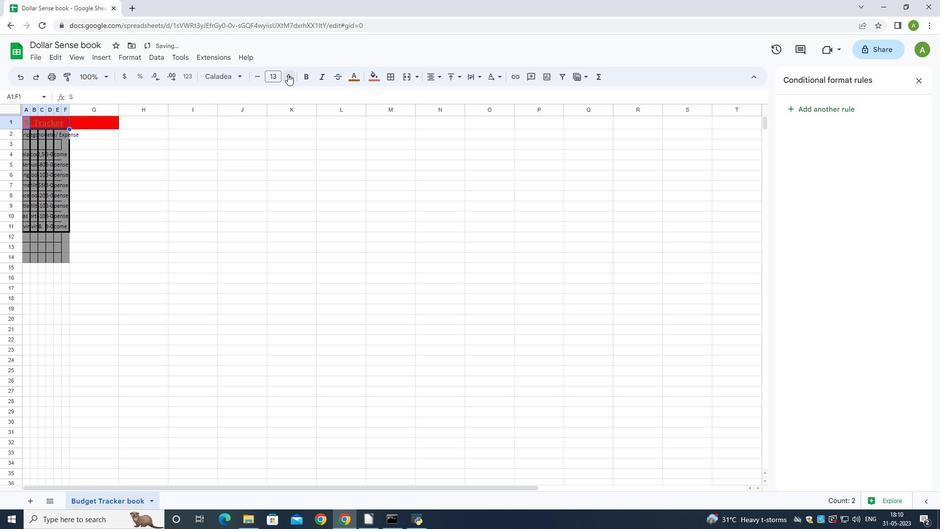 
Action: Mouse pressed left at (288, 74)
Screenshot: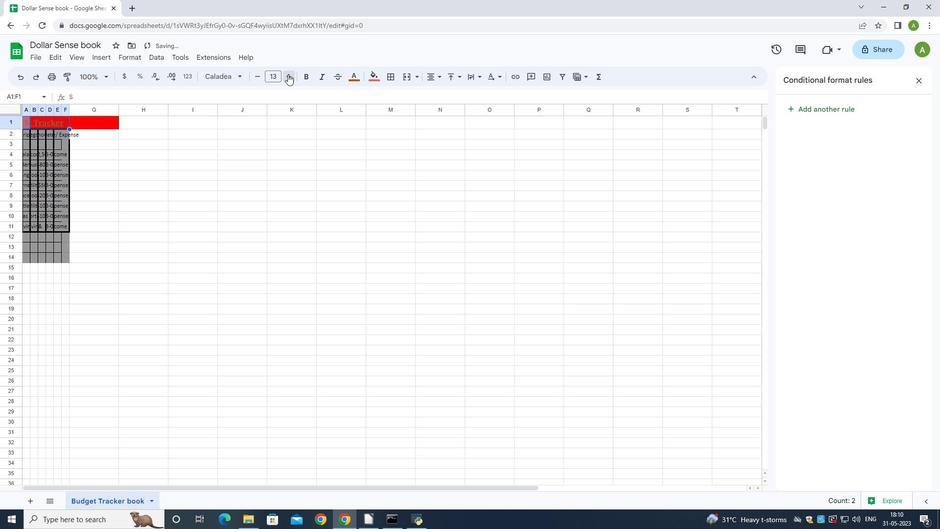 
Action: Mouse pressed left at (288, 74)
Screenshot: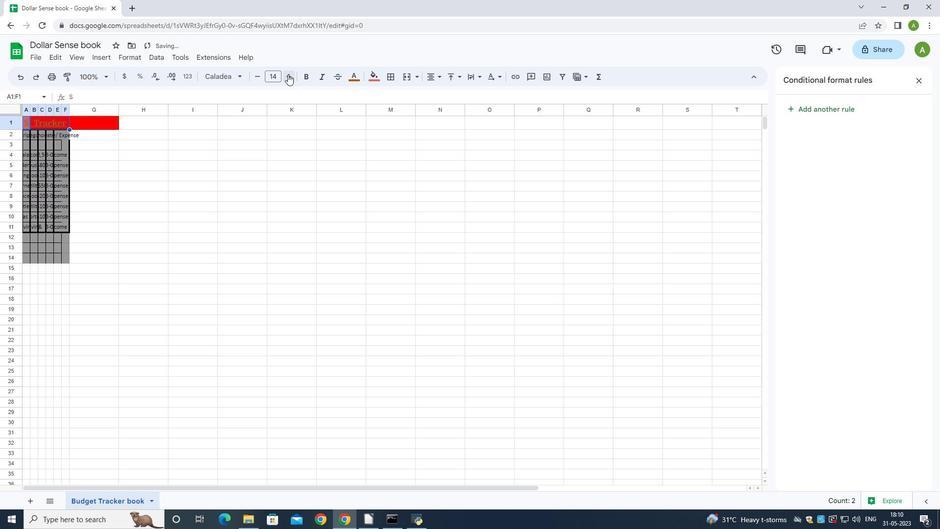 
Action: Mouse pressed left at (288, 74)
Screenshot: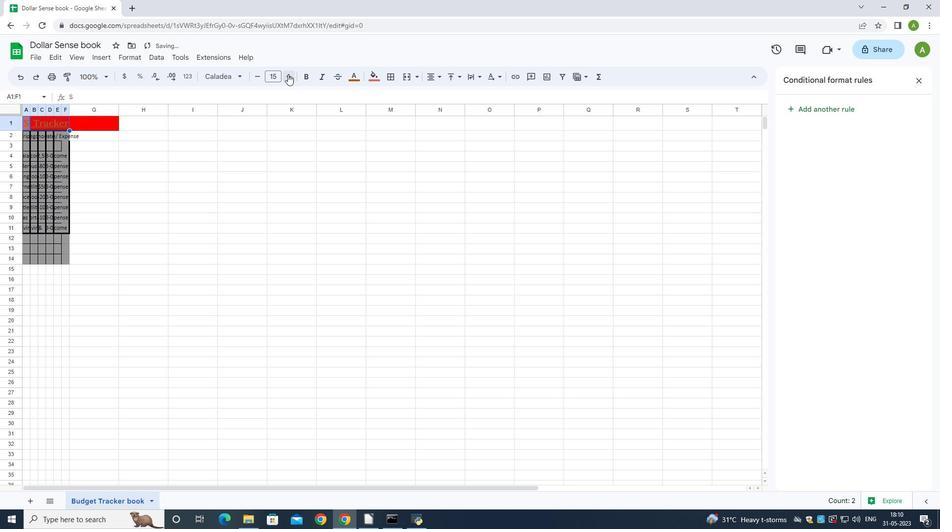 
Action: Mouse pressed left at (288, 74)
Screenshot: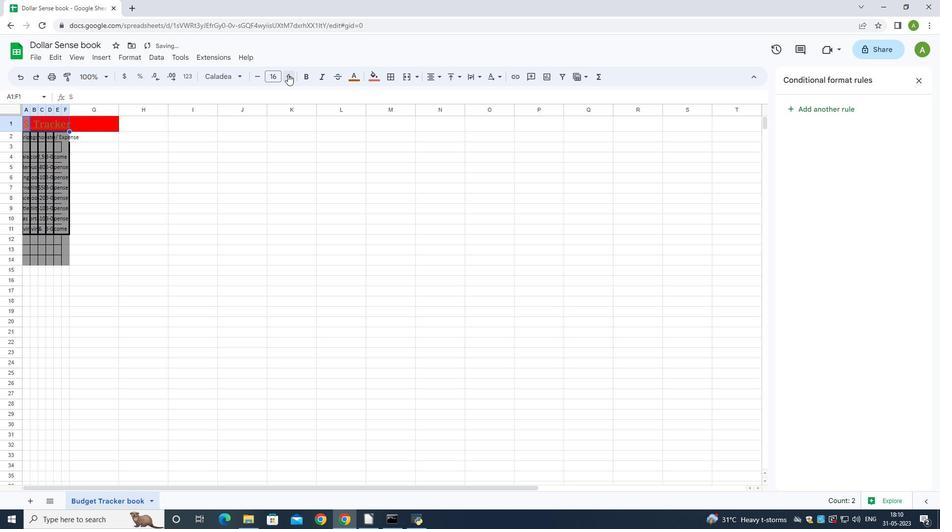 
Action: Mouse pressed left at (288, 74)
Screenshot: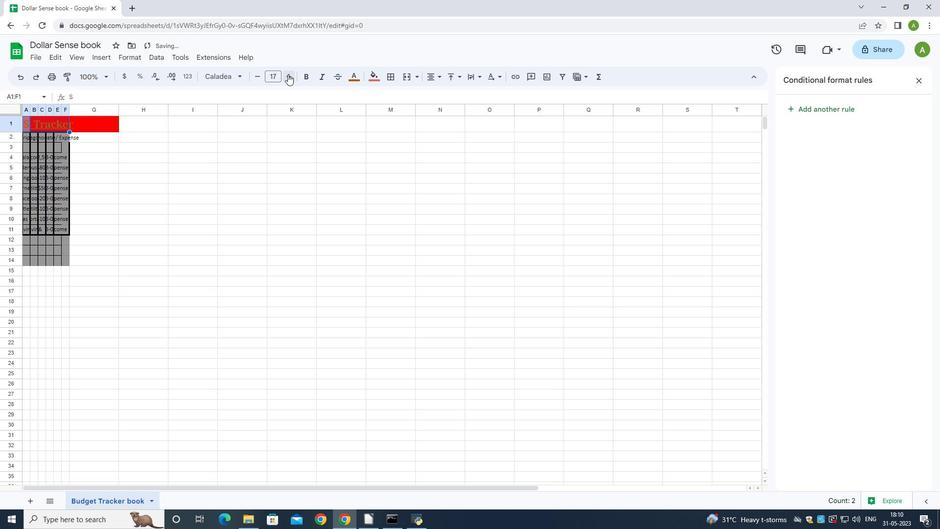
Action: Mouse pressed left at (288, 74)
Screenshot: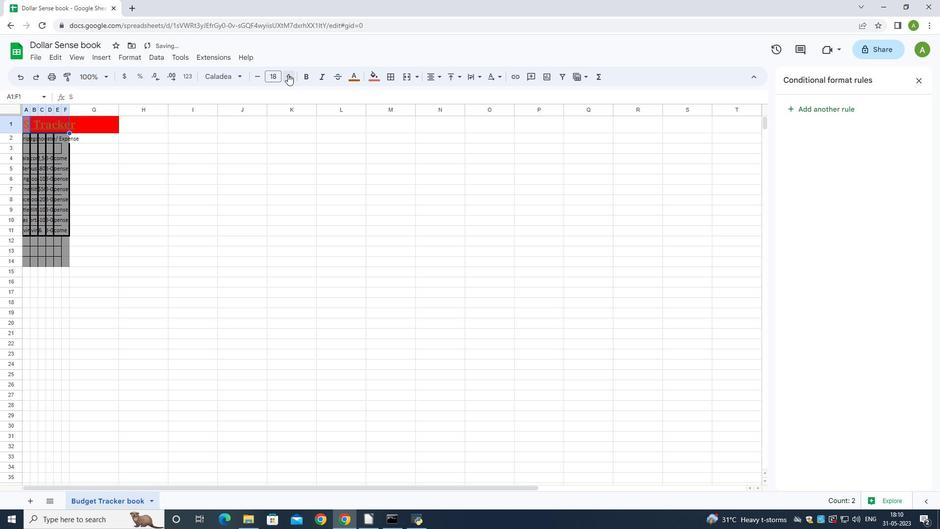 
Action: Mouse pressed left at (288, 74)
Screenshot: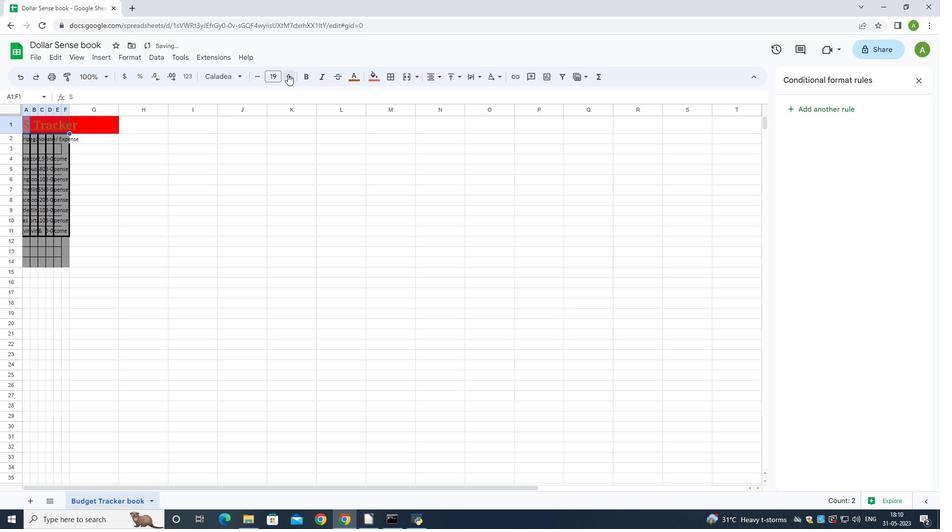 
Action: Mouse moved to (287, 74)
Screenshot: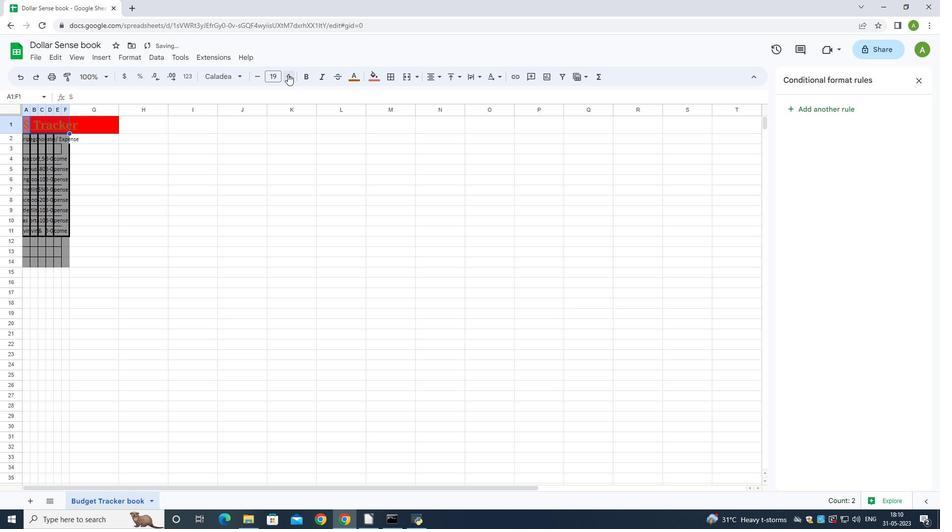 
Action: Mouse pressed left at (287, 74)
Screenshot: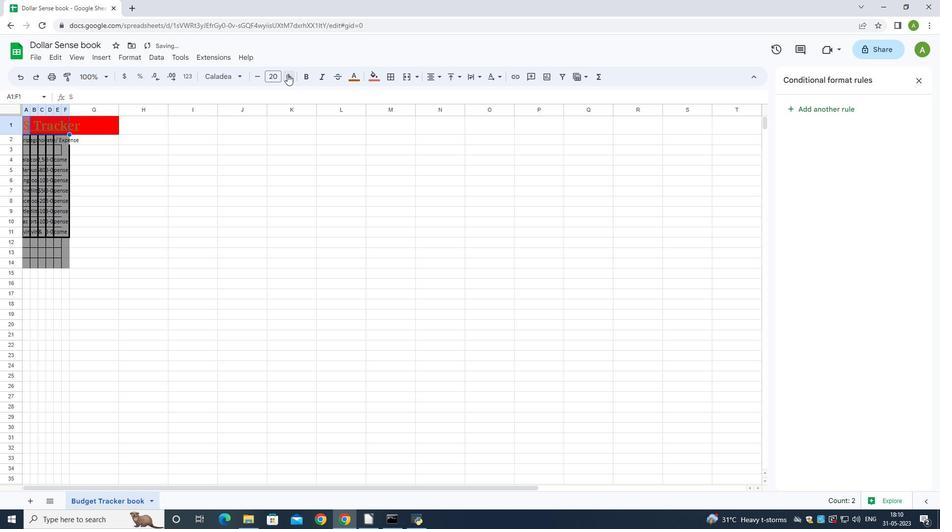 
Action: Mouse pressed left at (287, 74)
Screenshot: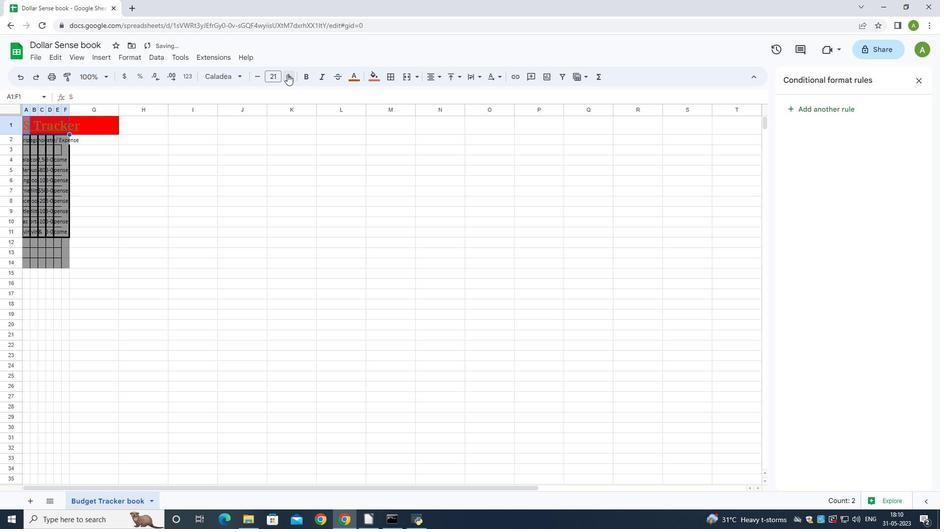 
Action: Mouse pressed left at (287, 74)
Screenshot: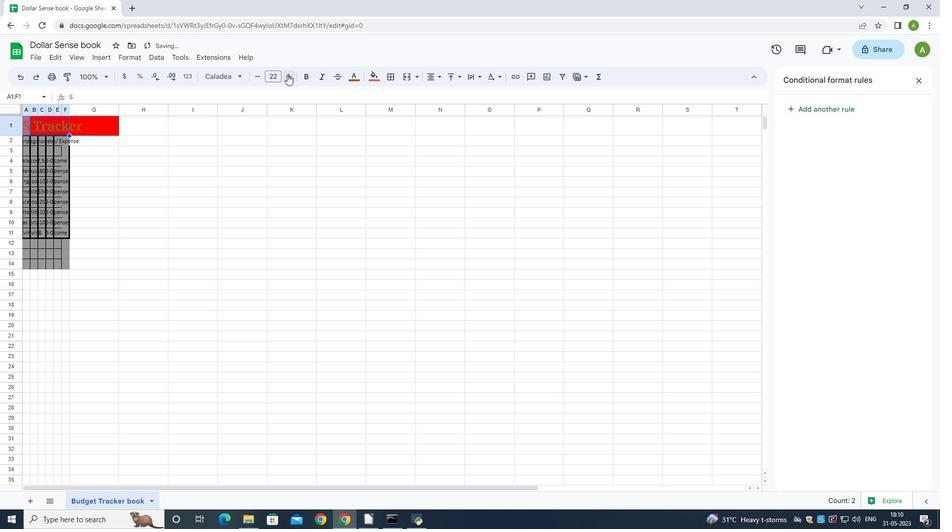 
Action: Mouse pressed left at (287, 74)
Screenshot: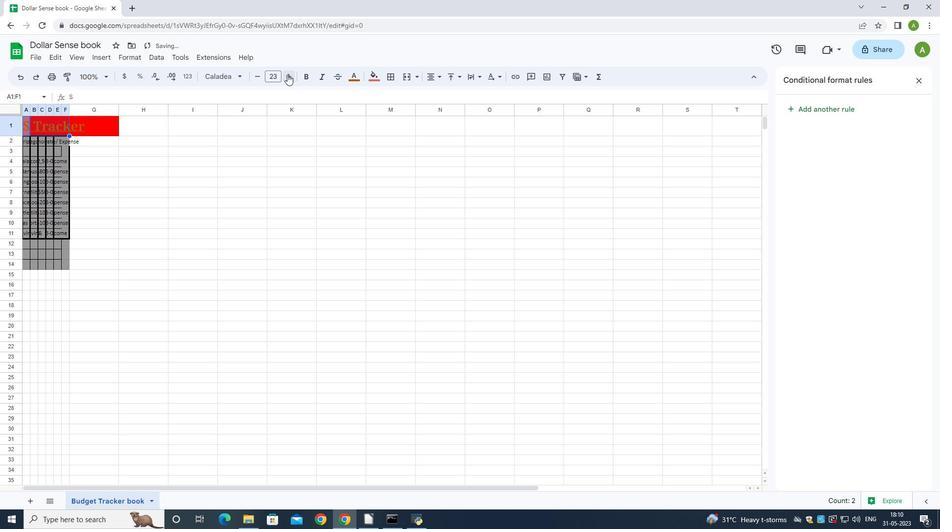 
Action: Mouse pressed left at (287, 74)
Screenshot: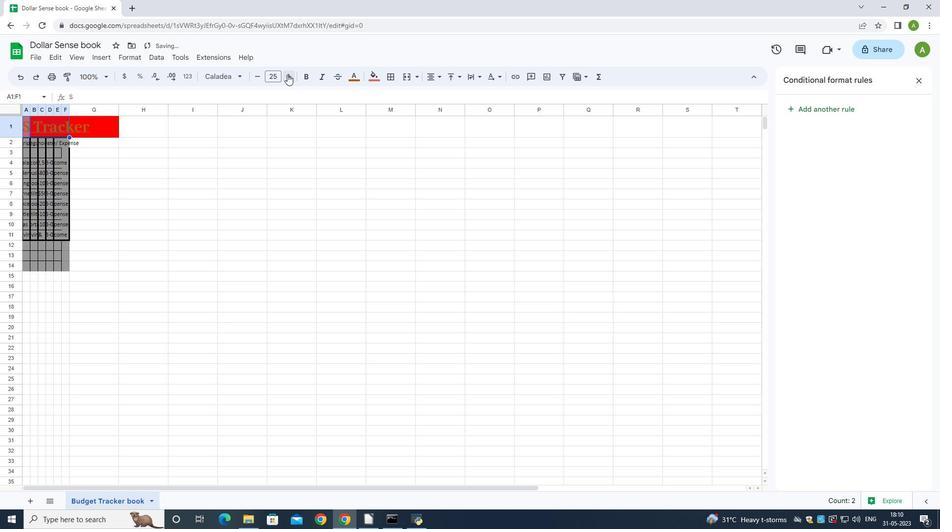 
Action: Mouse moved to (25, 142)
Screenshot: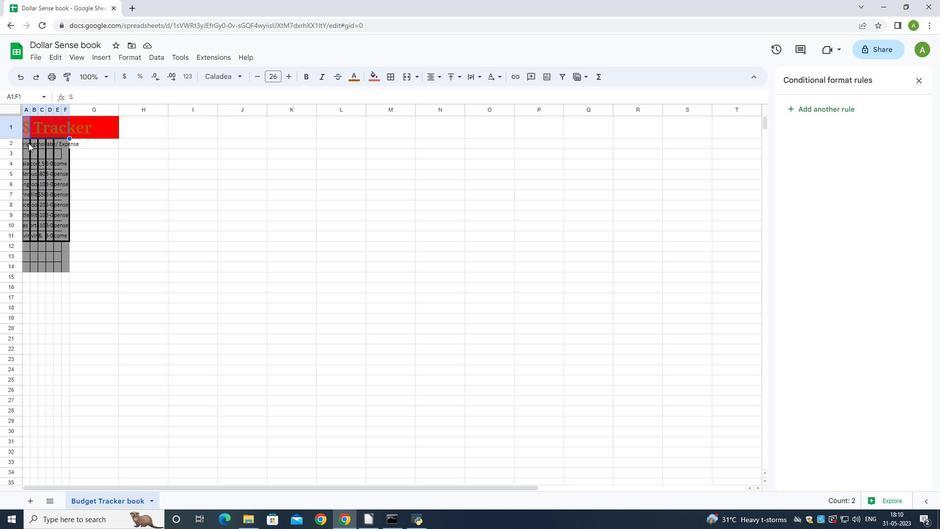 
Action: Mouse pressed left at (25, 142)
Screenshot: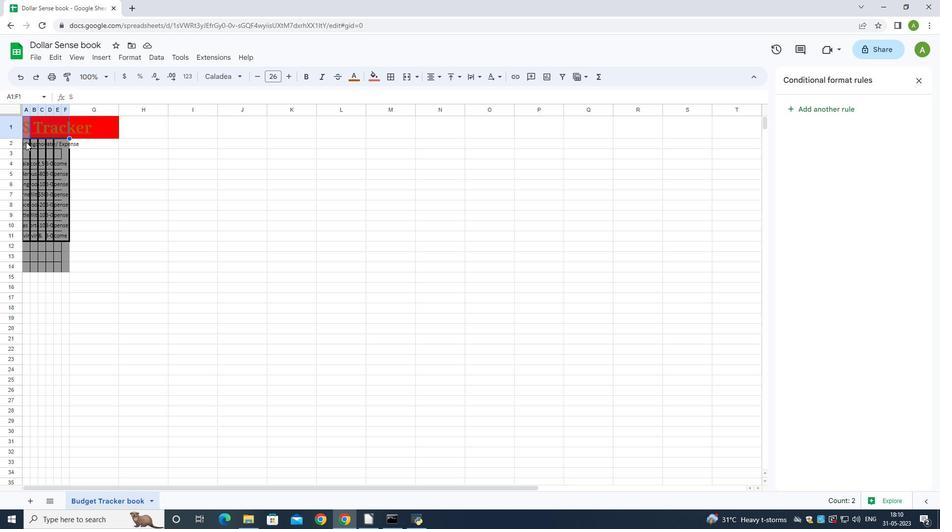 
Action: Mouse moved to (240, 77)
Screenshot: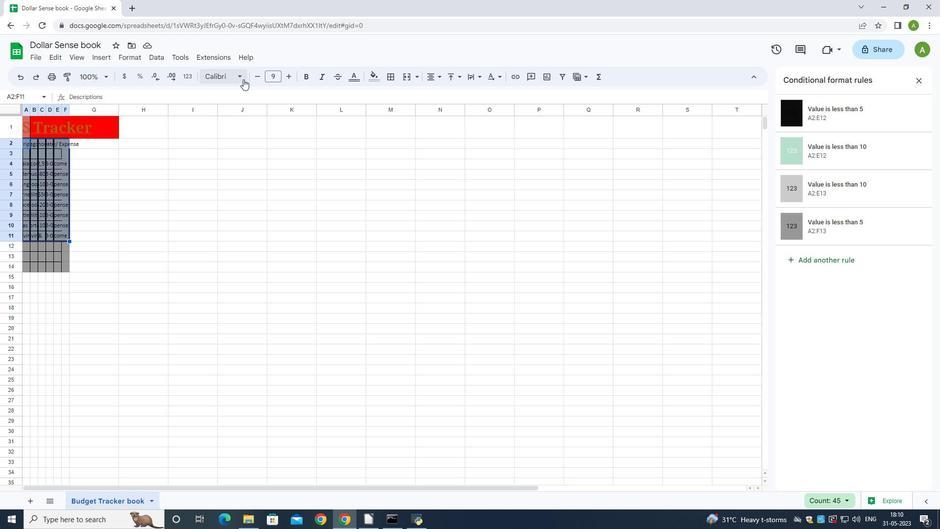 
Action: Mouse pressed left at (240, 77)
Screenshot: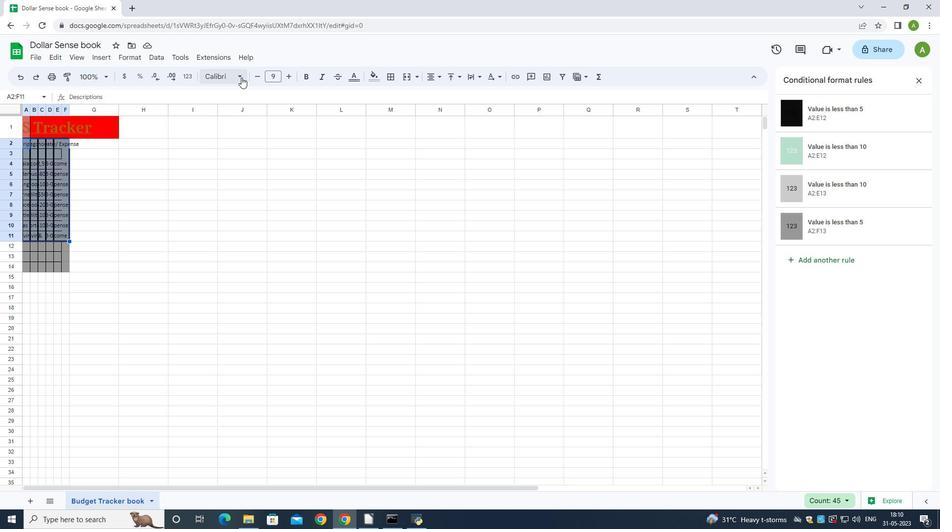 
Action: Mouse moved to (235, 102)
Screenshot: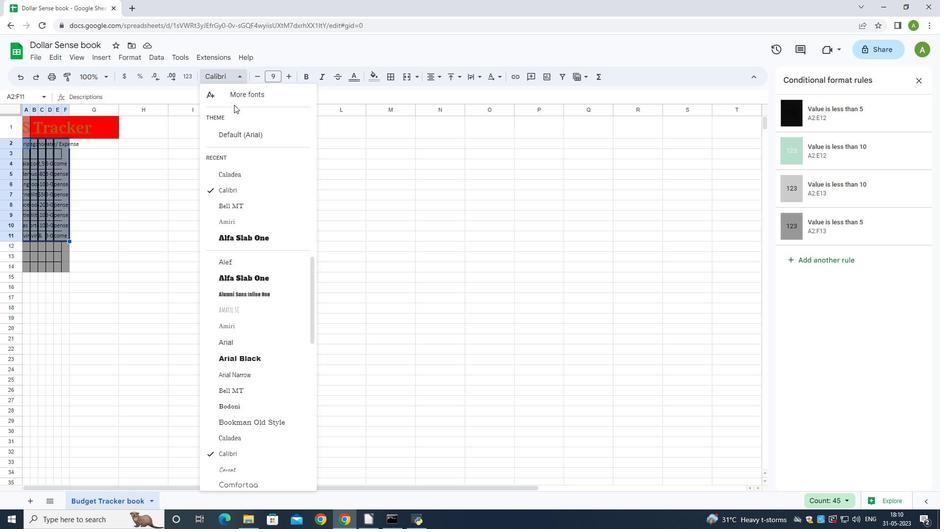 
Action: Mouse pressed left at (235, 102)
Screenshot: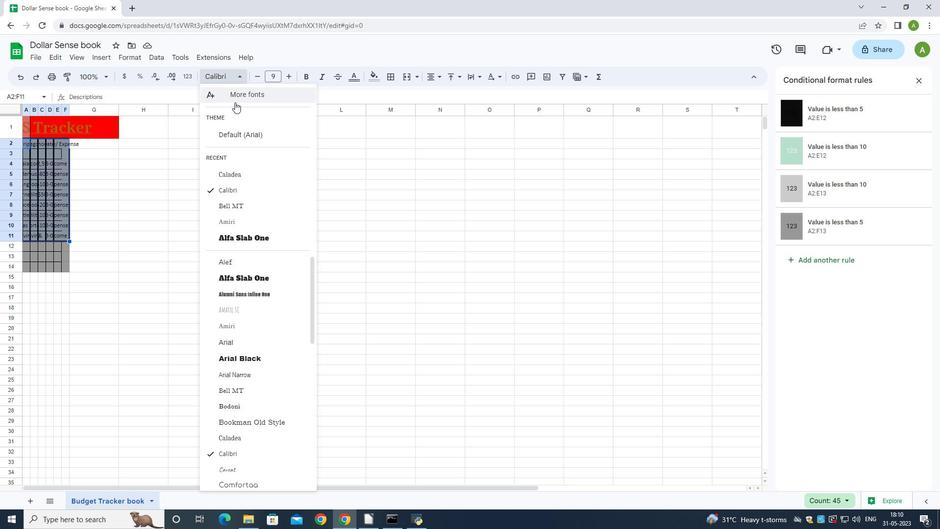 
Action: Mouse moved to (310, 192)
Screenshot: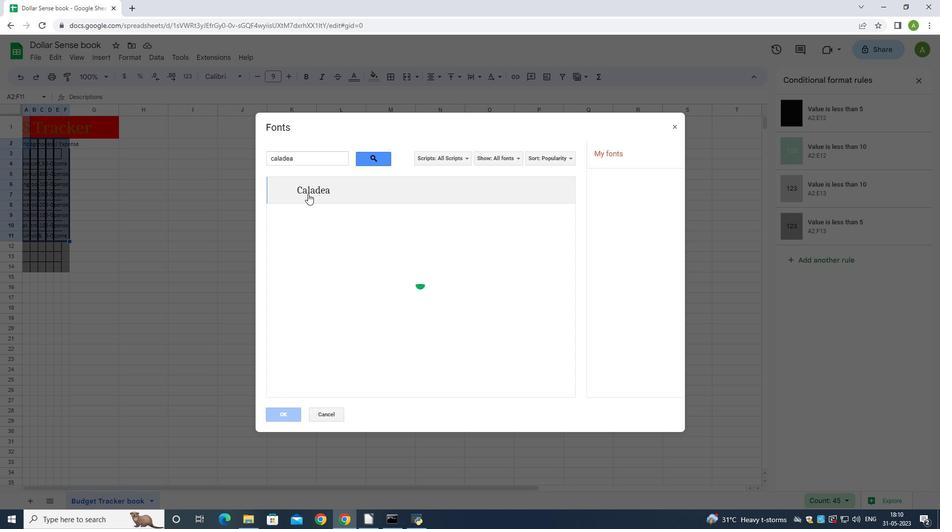 
Action: Mouse pressed left at (310, 192)
Screenshot: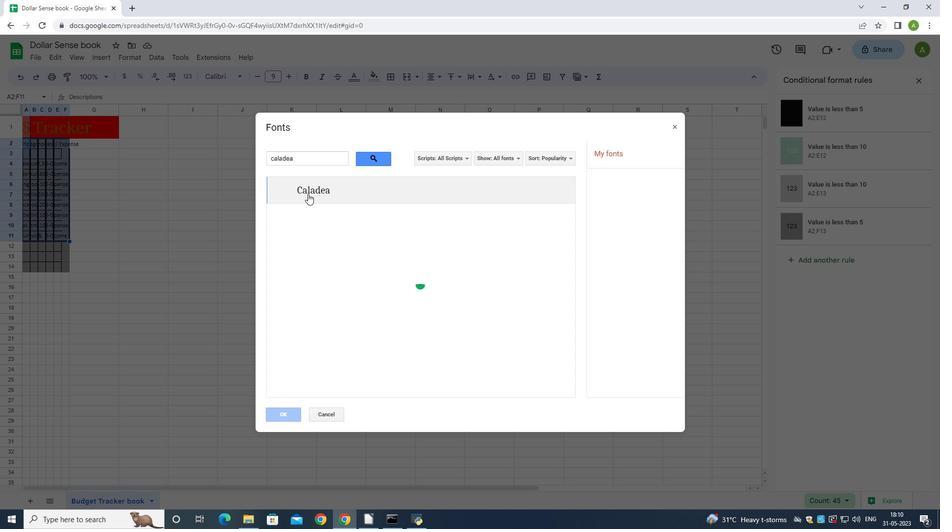 
Action: Mouse moved to (281, 416)
Screenshot: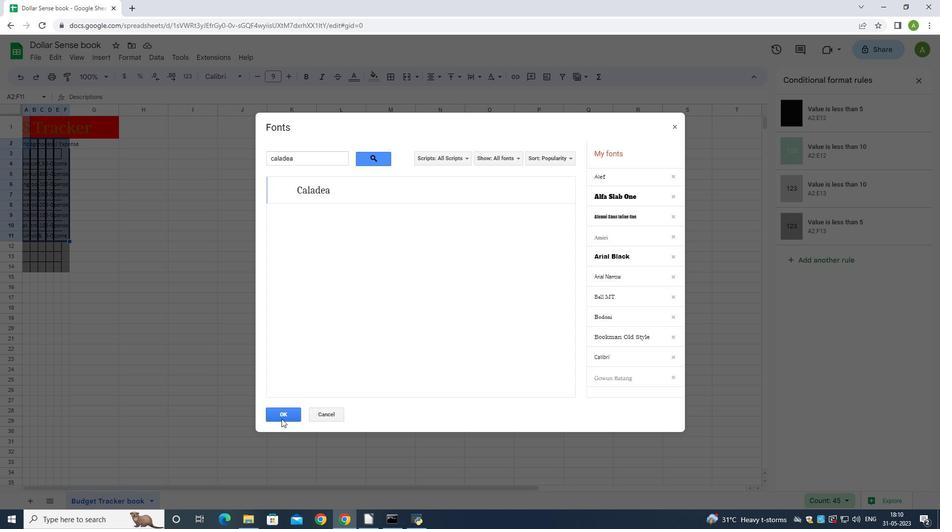 
Action: Mouse pressed left at (281, 416)
Screenshot: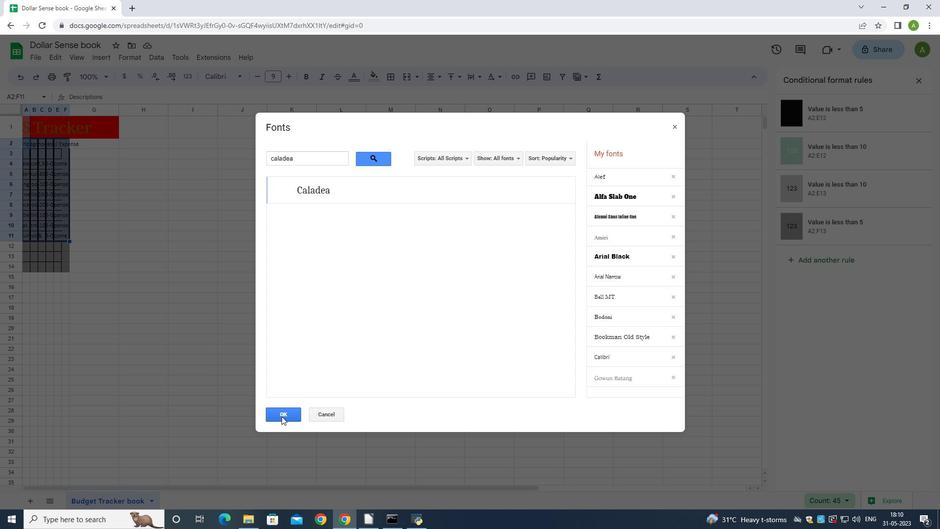 
Action: Mouse moved to (259, 75)
Screenshot: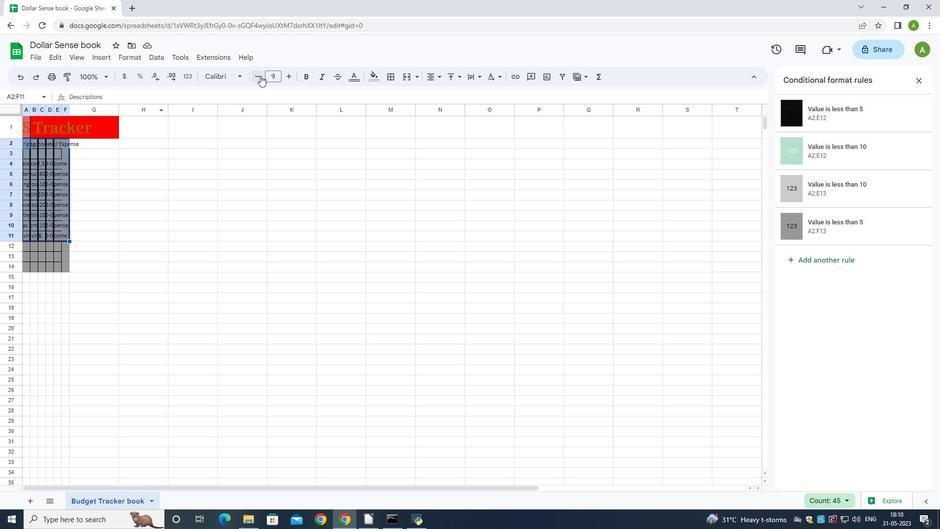 
Action: Mouse pressed left at (259, 75)
Screenshot: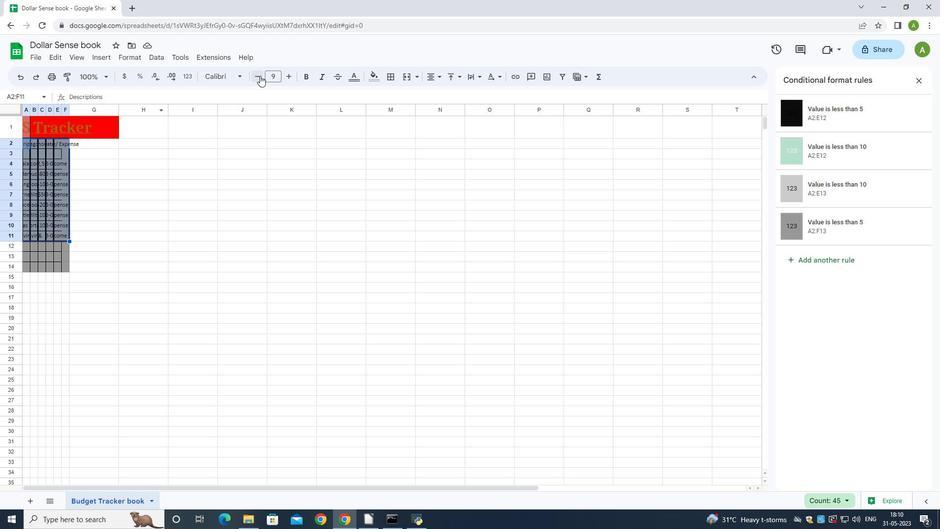 
Action: Mouse moved to (289, 81)
Screenshot: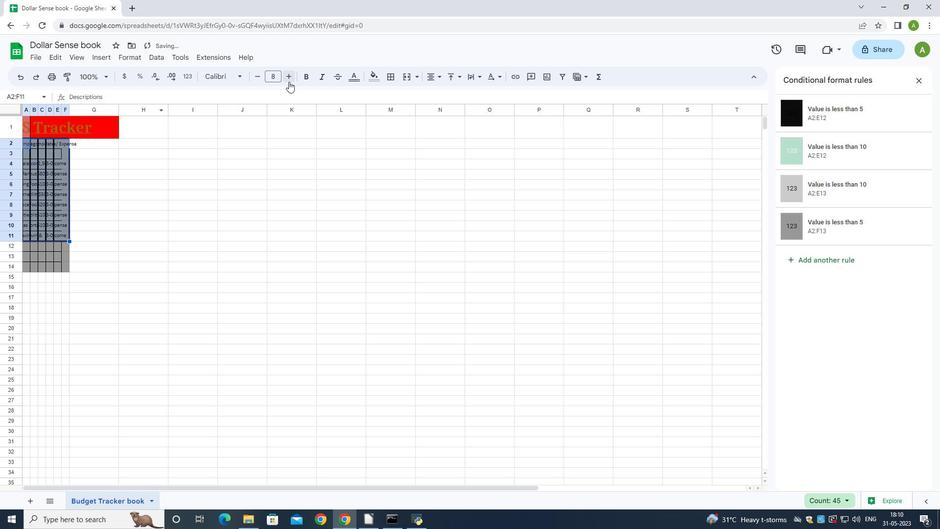 
Action: Mouse pressed left at (289, 81)
Screenshot: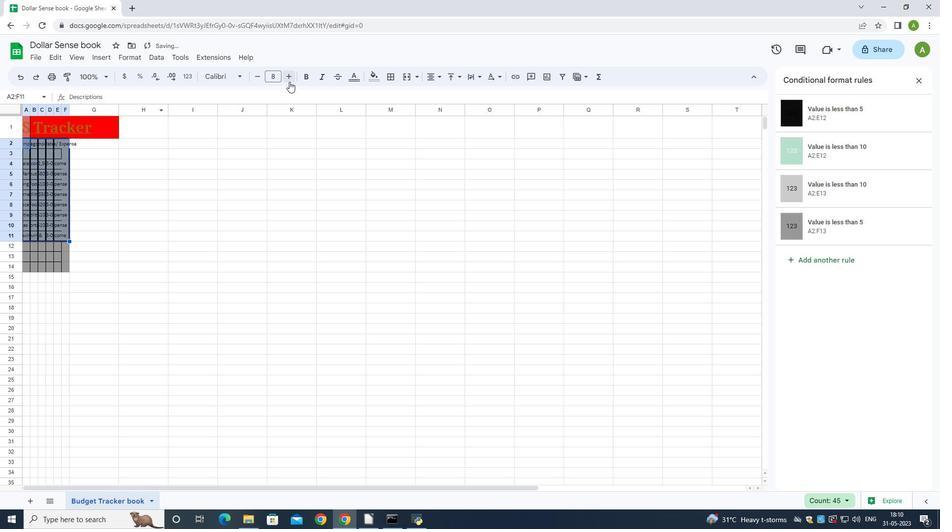 
Action: Mouse moved to (24, 124)
Screenshot: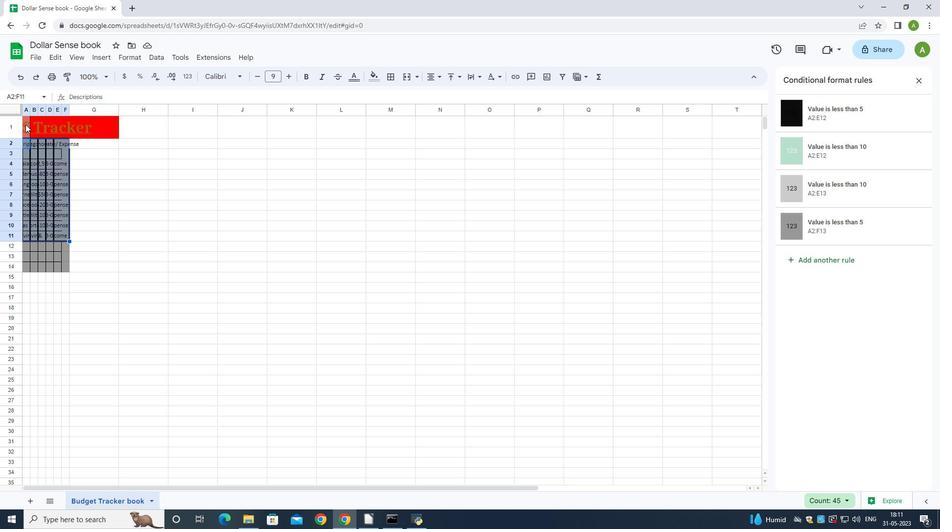 
Action: Mouse pressed left at (24, 124)
Screenshot: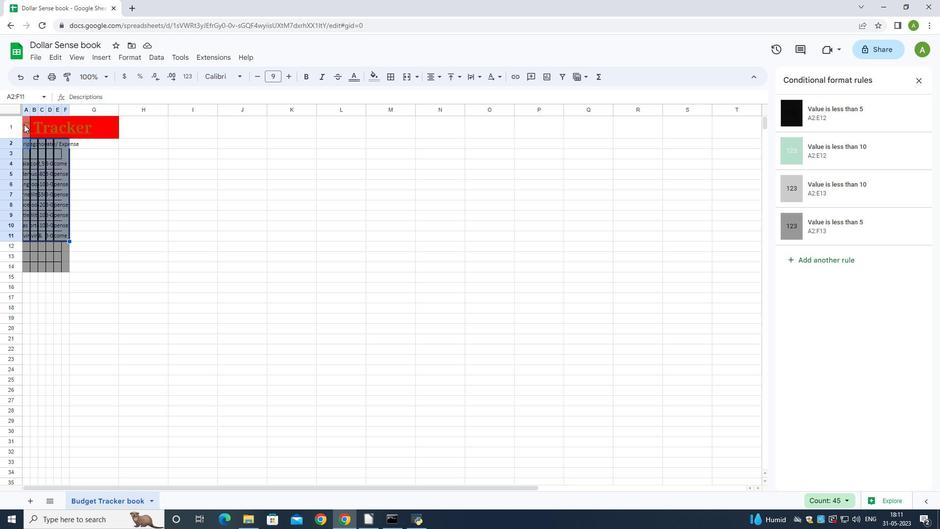
Action: Mouse moved to (439, 77)
Screenshot: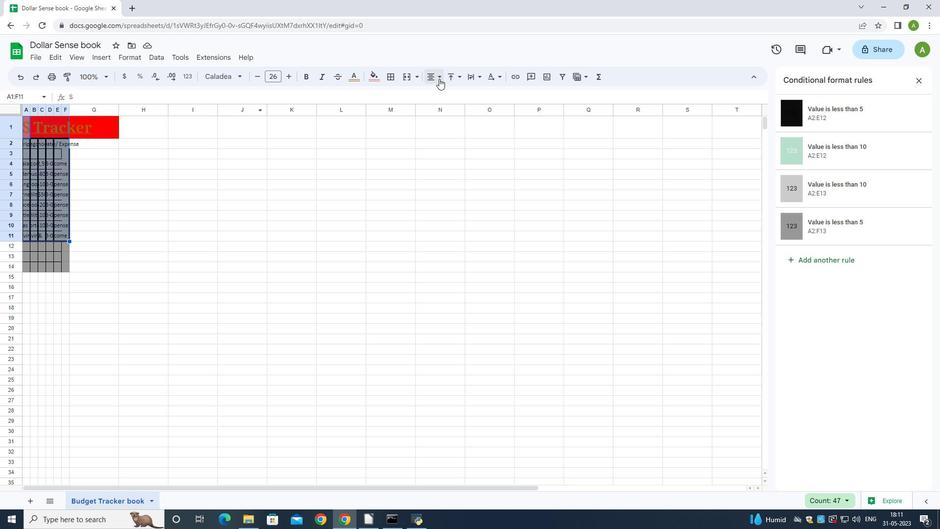 
Action: Mouse pressed left at (439, 77)
Screenshot: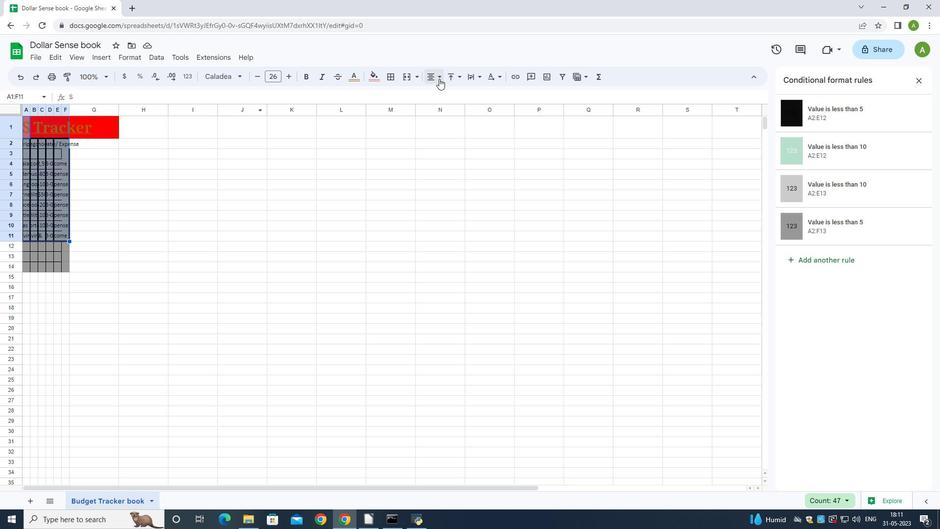 
Action: Mouse moved to (452, 95)
Screenshot: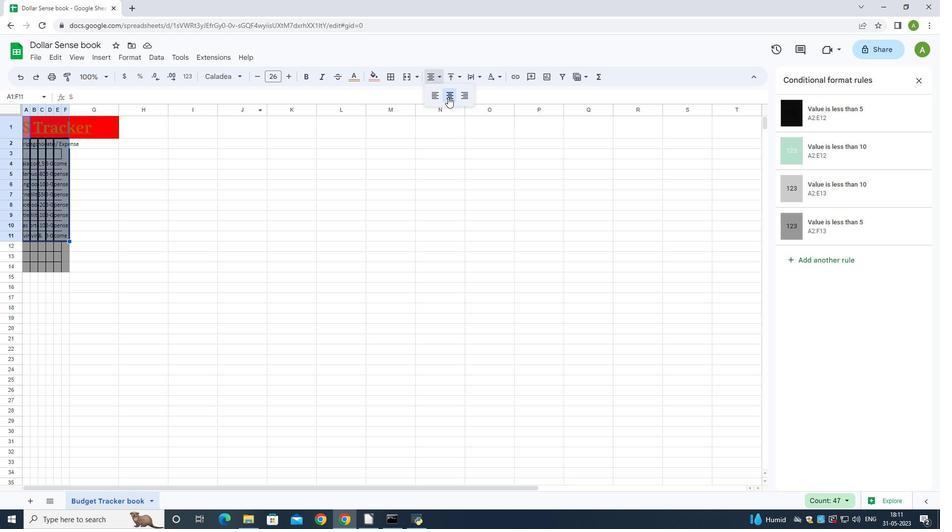 
Action: Mouse pressed left at (452, 95)
Screenshot: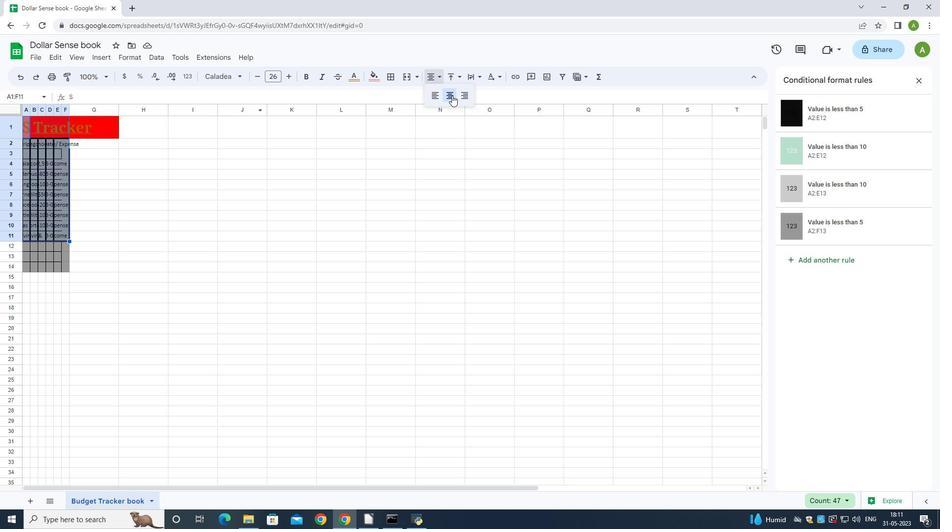 
Action: Mouse moved to (169, 210)
Screenshot: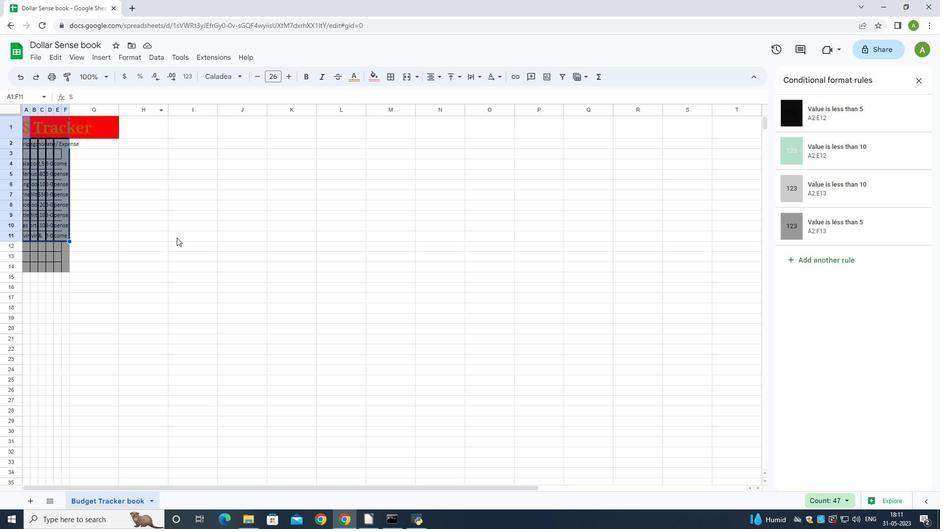 
Action: Mouse pressed left at (169, 210)
Screenshot: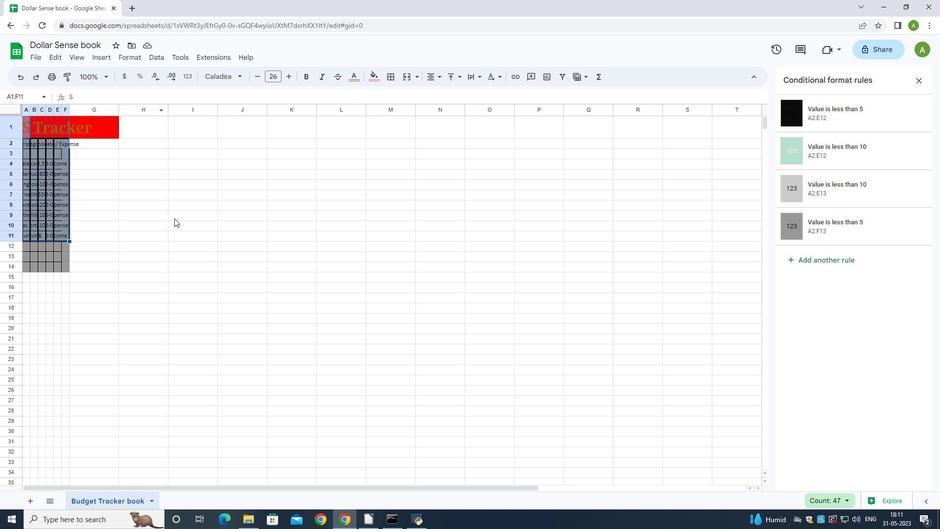
Action: Mouse moved to (164, 205)
Screenshot: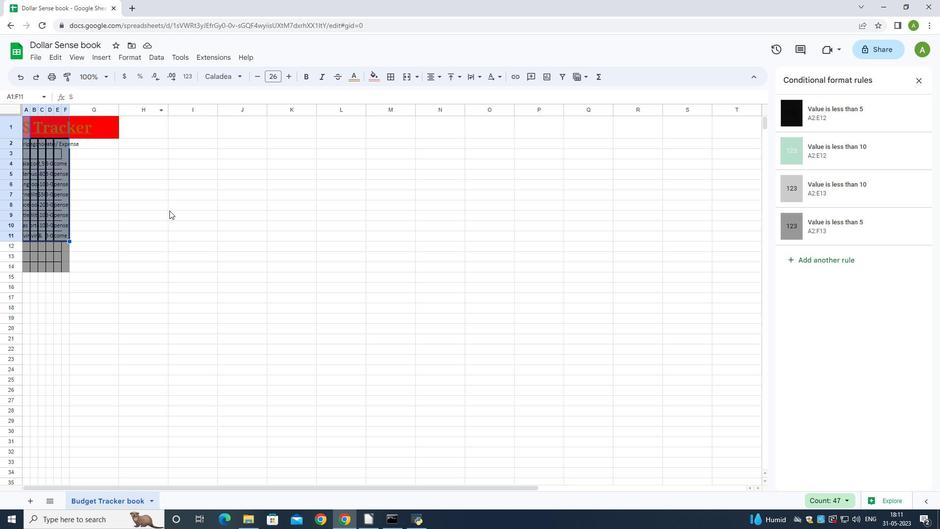 
